 Task: Find connections with filter location Neuquén with filter topic #linkedinstorieswith filter profile language French with filter current company Razorpay with filter school Delhi Public School Noida with filter industry Oil and Gas with filter service category Web Development with filter keywords title Caregiver
Action: Mouse moved to (493, 87)
Screenshot: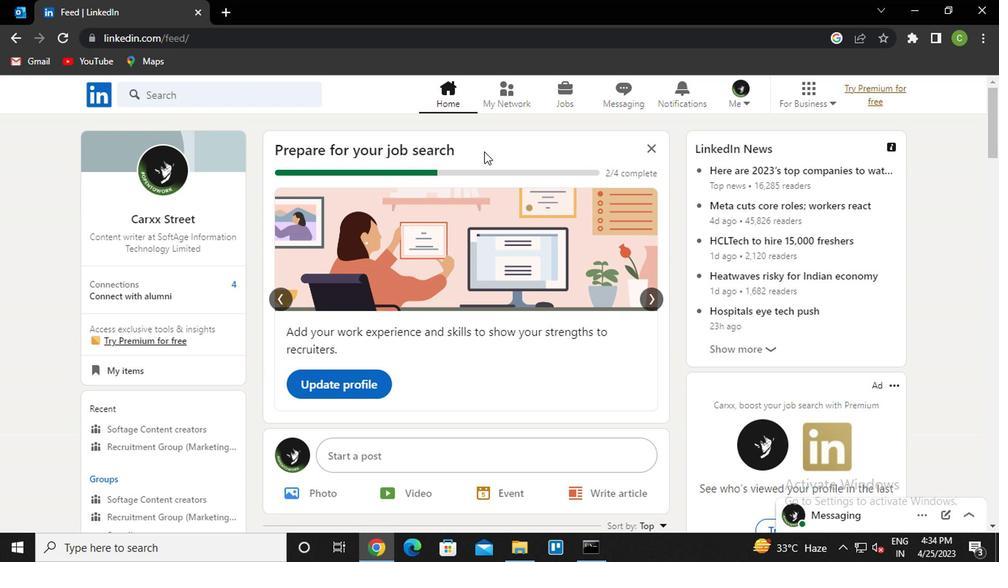 
Action: Mouse pressed left at (493, 87)
Screenshot: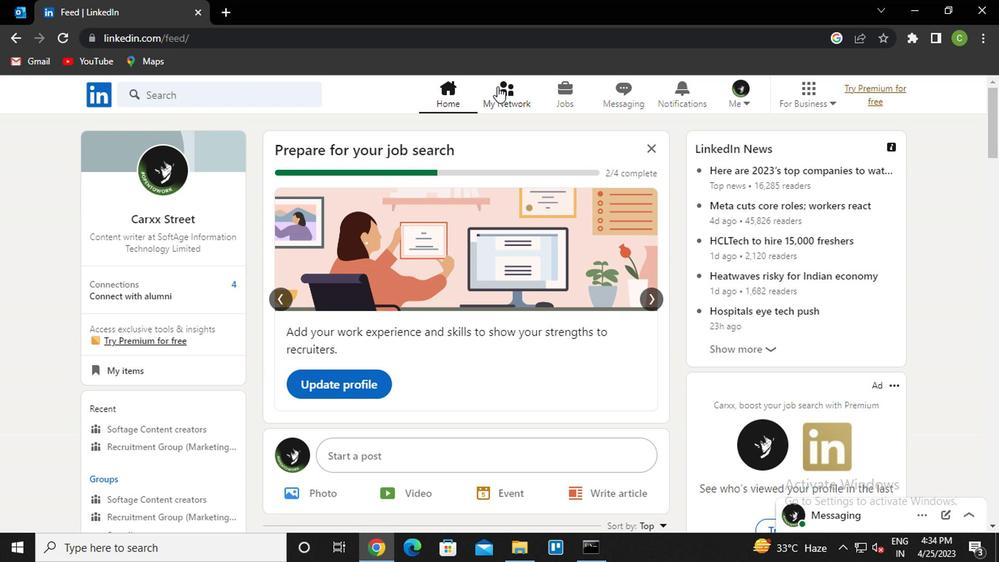 
Action: Mouse moved to (206, 184)
Screenshot: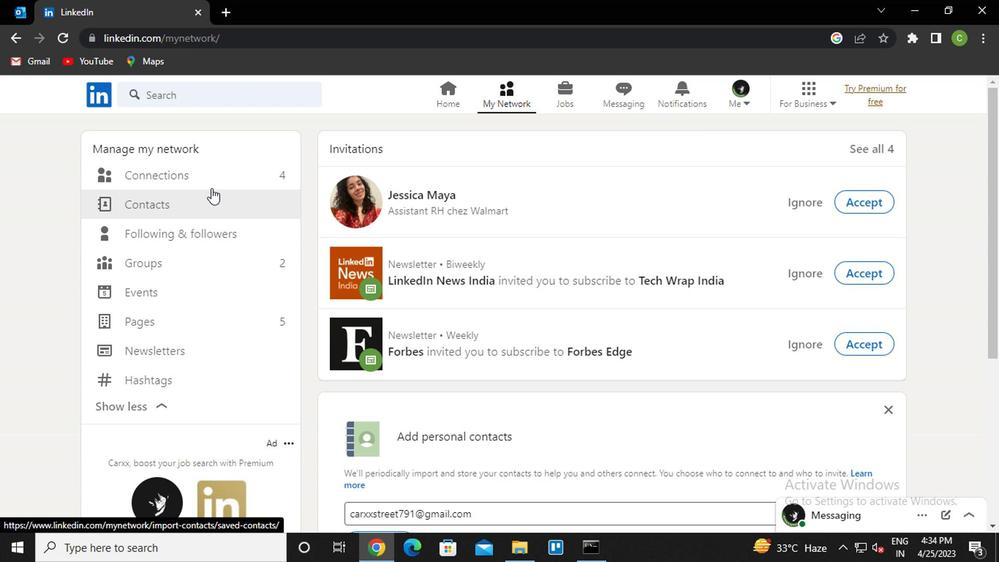 
Action: Mouse pressed left at (206, 184)
Screenshot: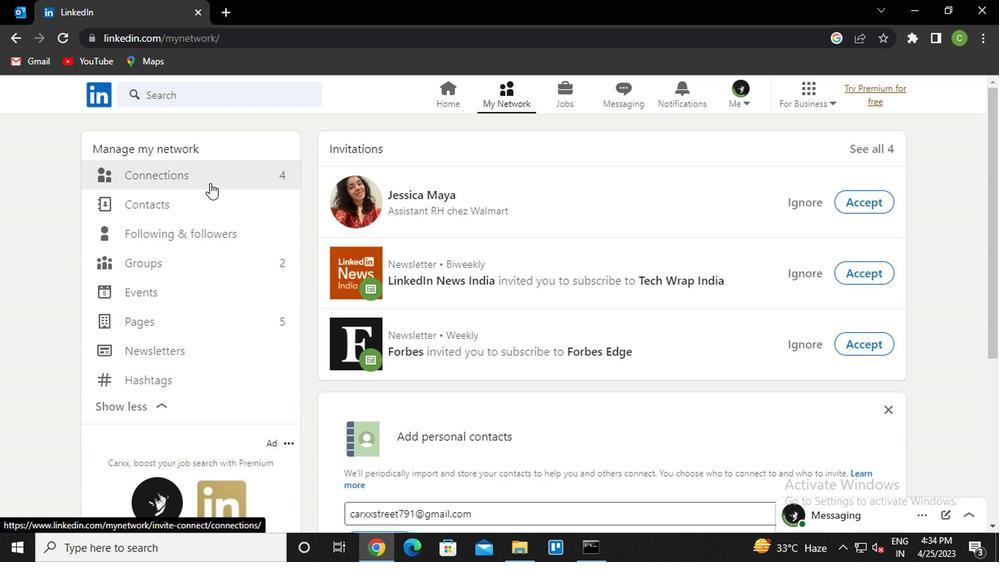 
Action: Mouse moved to (603, 179)
Screenshot: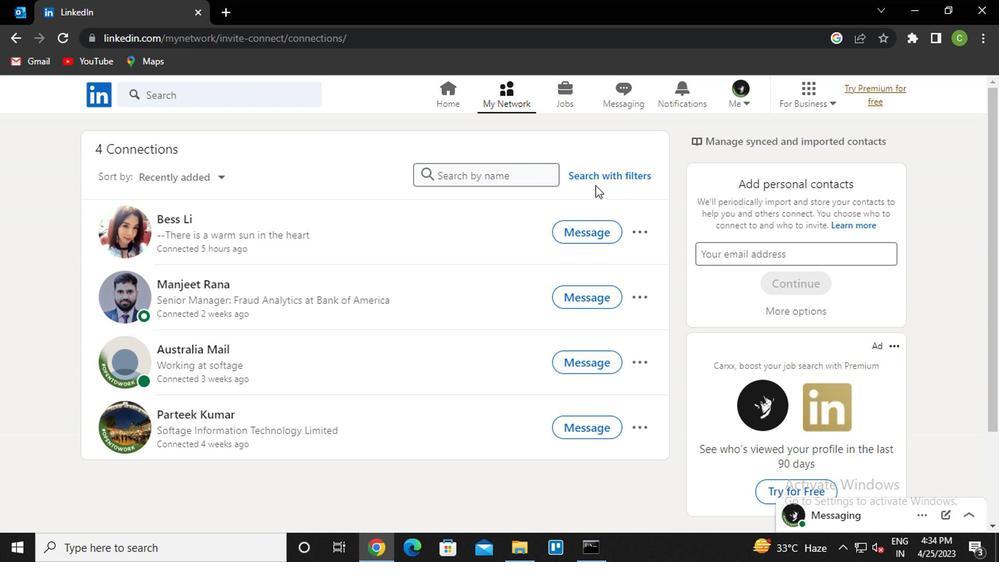 
Action: Mouse pressed left at (603, 179)
Screenshot: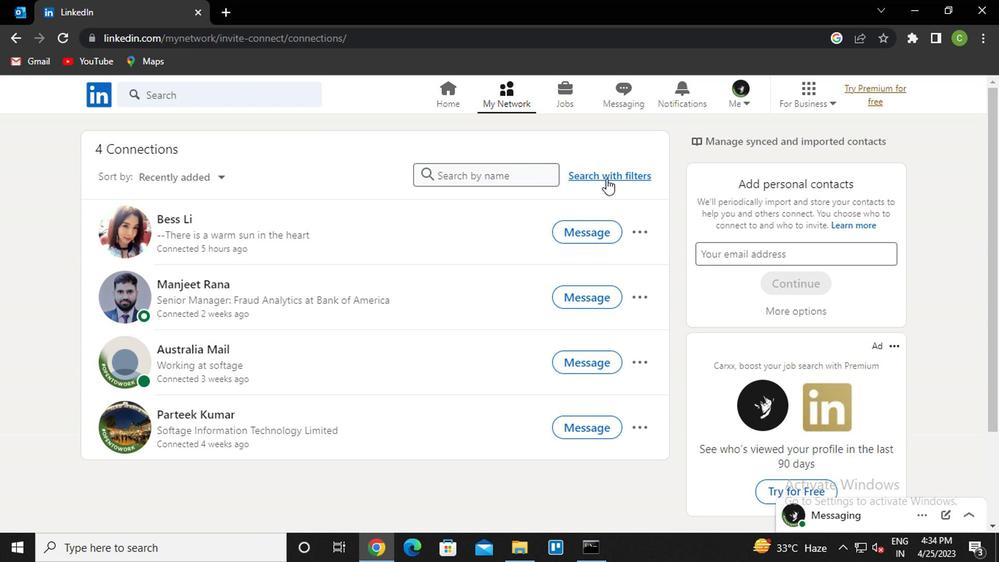 
Action: Mouse moved to (491, 136)
Screenshot: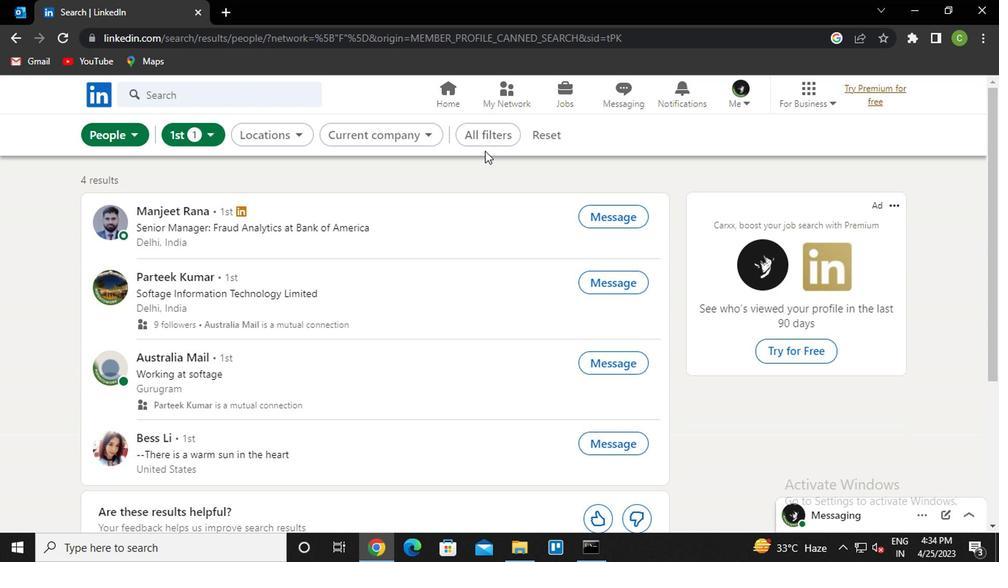 
Action: Mouse pressed left at (491, 136)
Screenshot: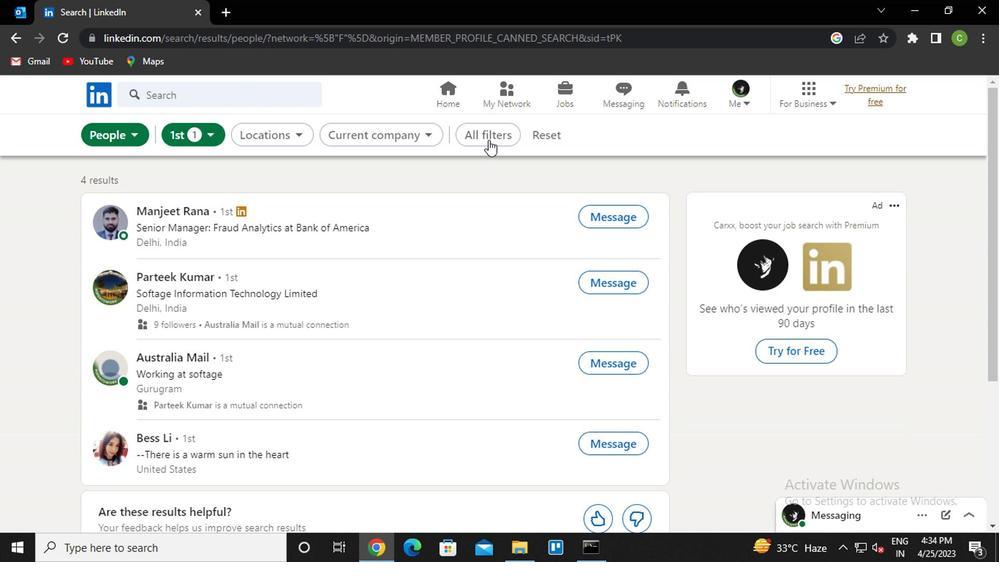 
Action: Mouse moved to (819, 374)
Screenshot: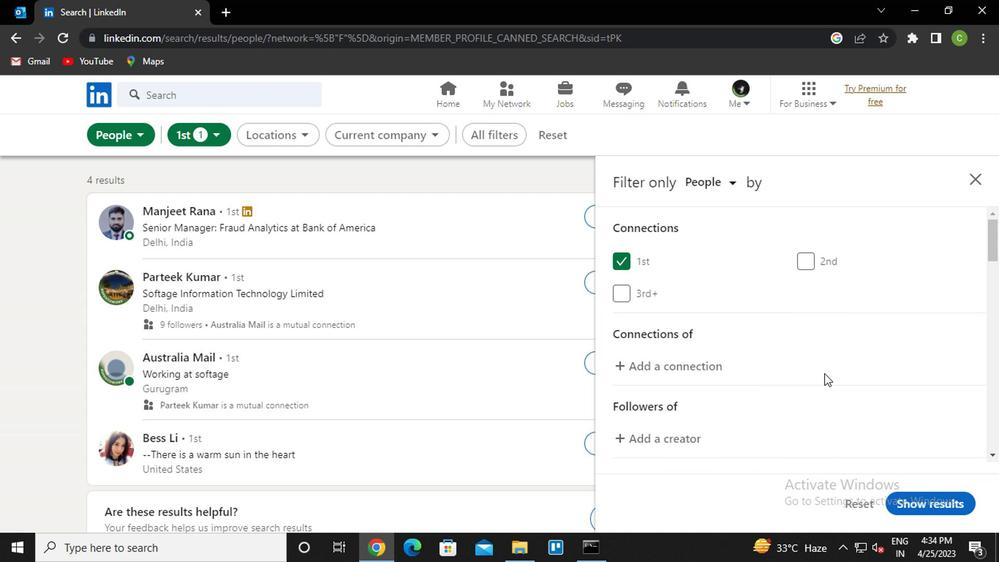 
Action: Mouse scrolled (819, 373) with delta (0, 0)
Screenshot: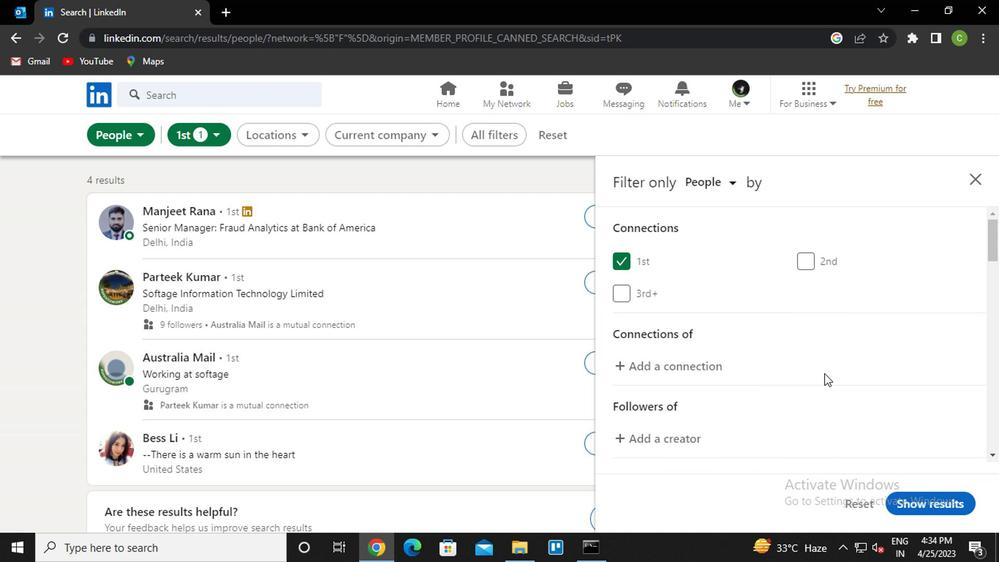 
Action: Mouse moved to (818, 374)
Screenshot: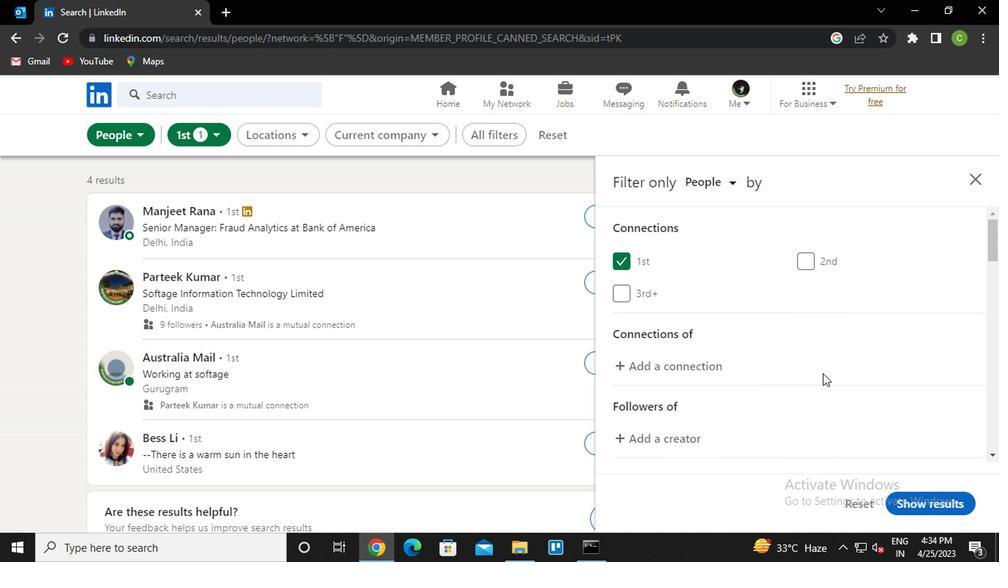 
Action: Mouse scrolled (818, 373) with delta (0, 0)
Screenshot: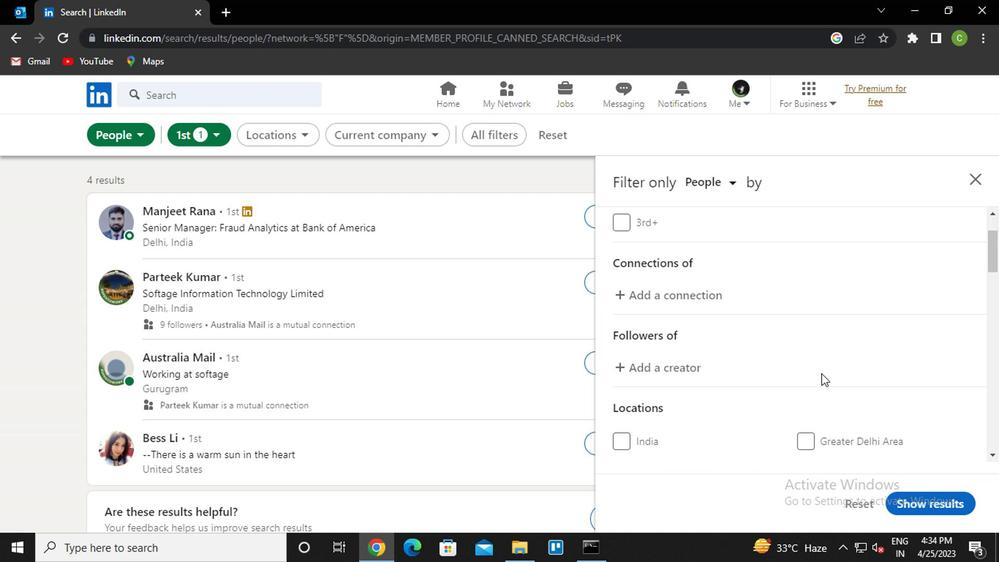
Action: Mouse moved to (854, 430)
Screenshot: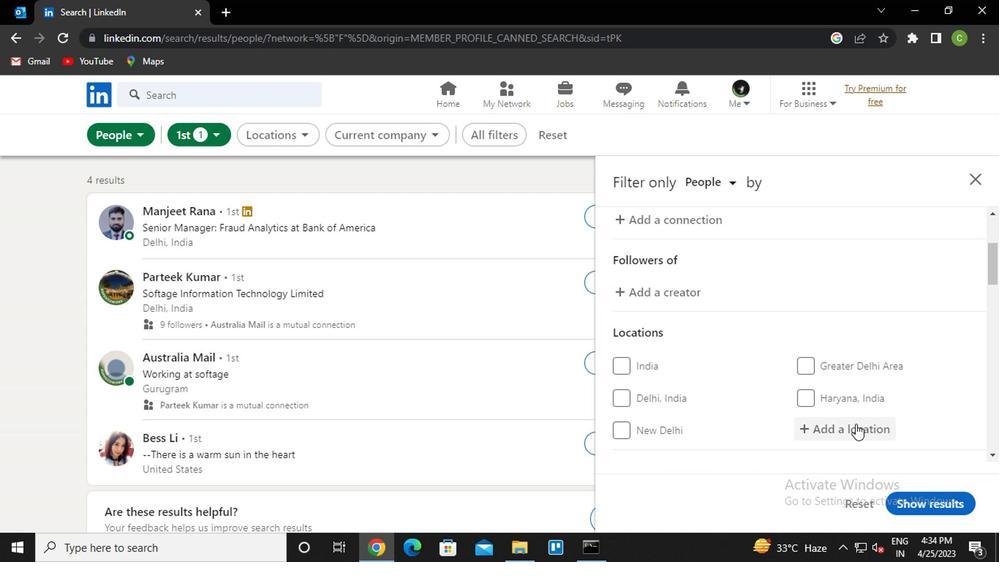 
Action: Mouse pressed left at (854, 430)
Screenshot: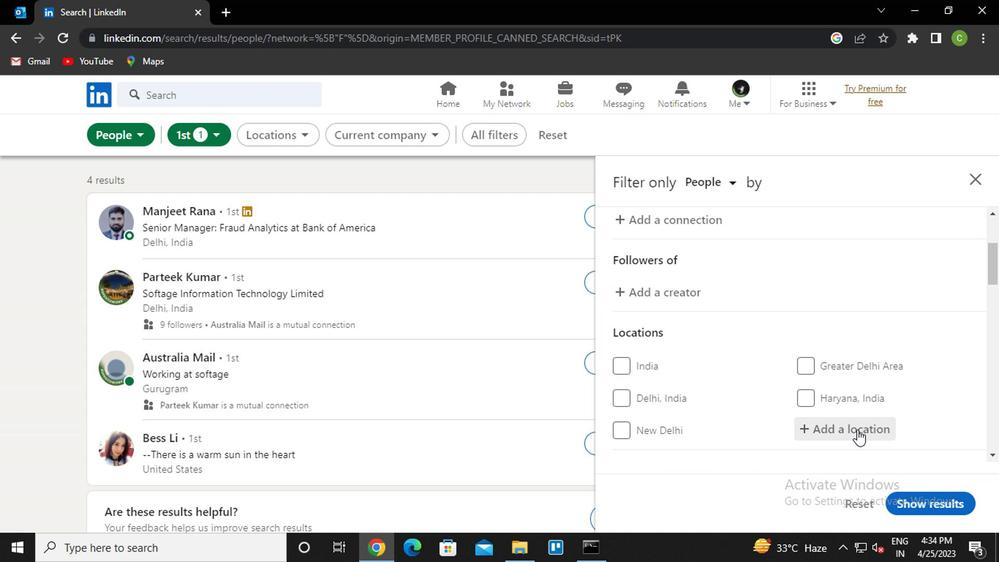 
Action: Key pressed <Key.caps_lock><Key.caps_lock>n<Key.caps_lock>euqu<Key.down><Key.enter>
Screenshot: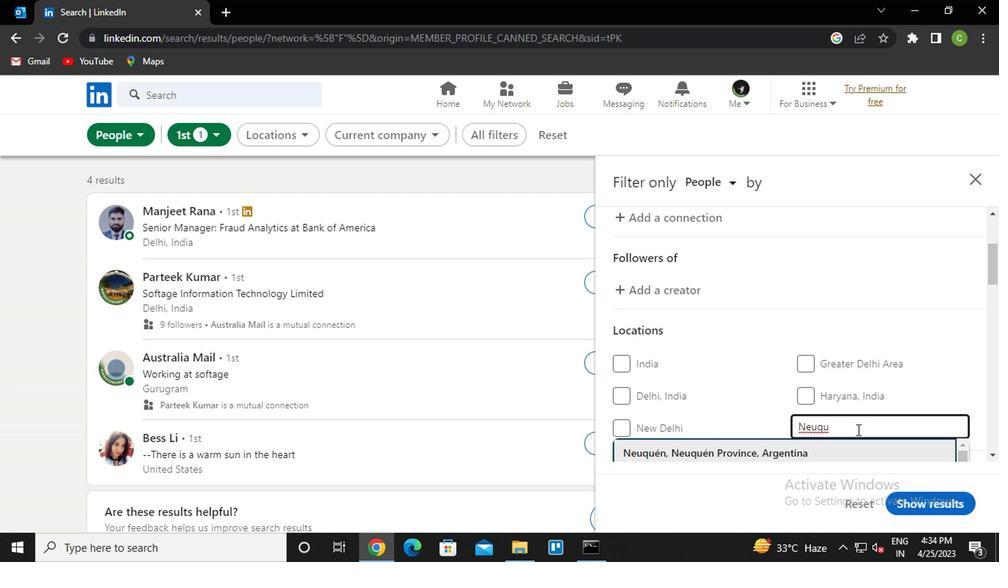 
Action: Mouse moved to (790, 447)
Screenshot: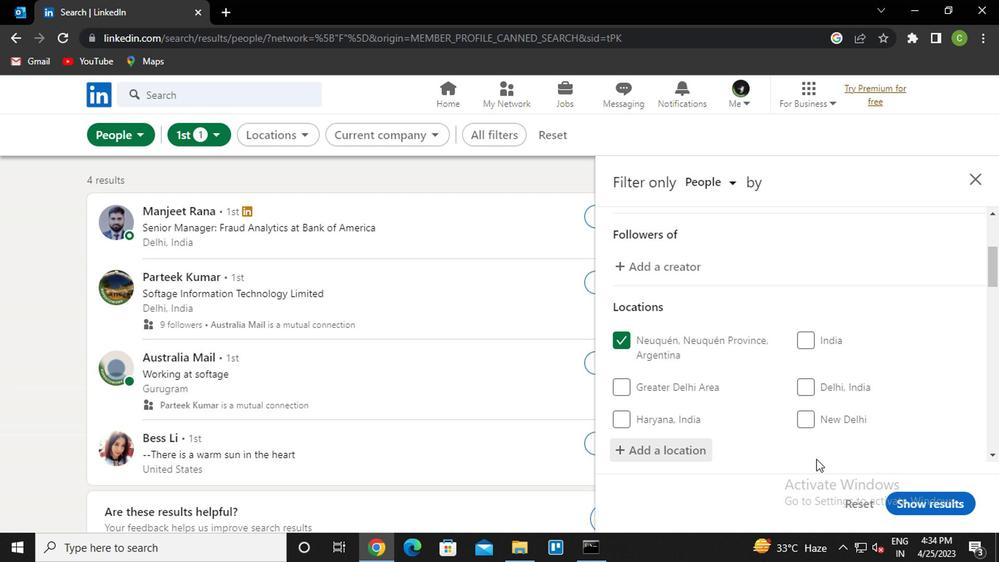 
Action: Mouse scrolled (790, 446) with delta (0, -1)
Screenshot: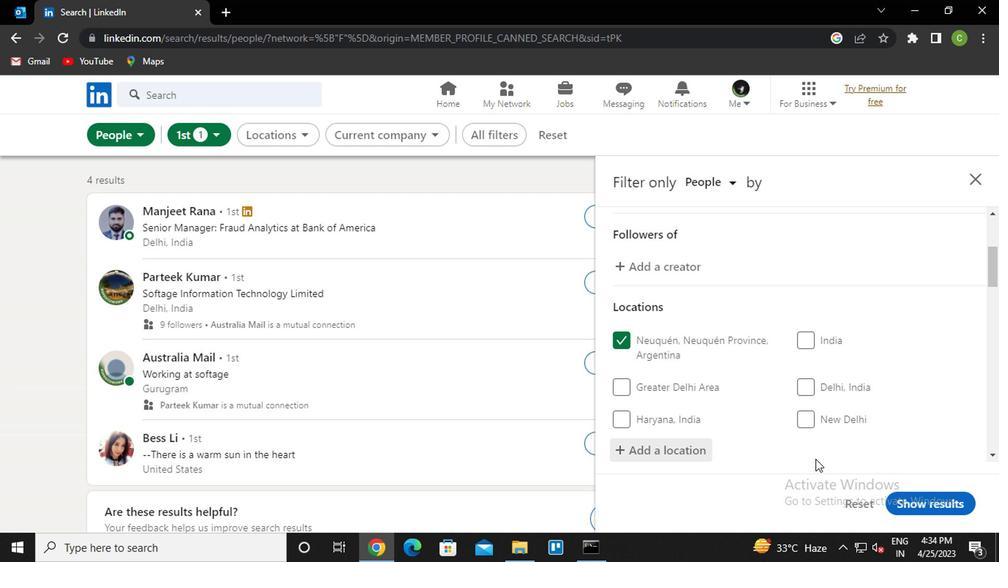 
Action: Mouse moved to (791, 444)
Screenshot: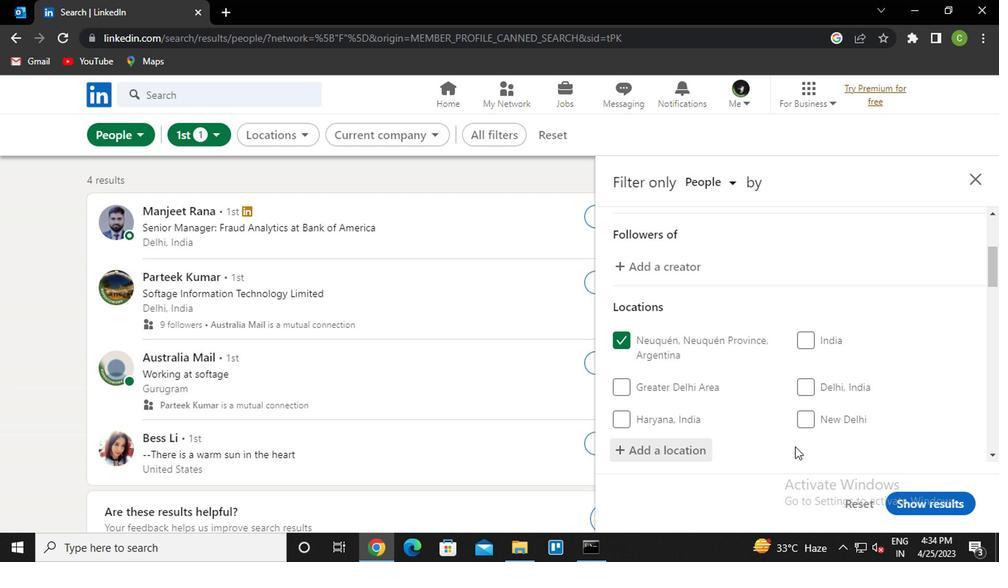 
Action: Mouse scrolled (791, 444) with delta (0, 0)
Screenshot: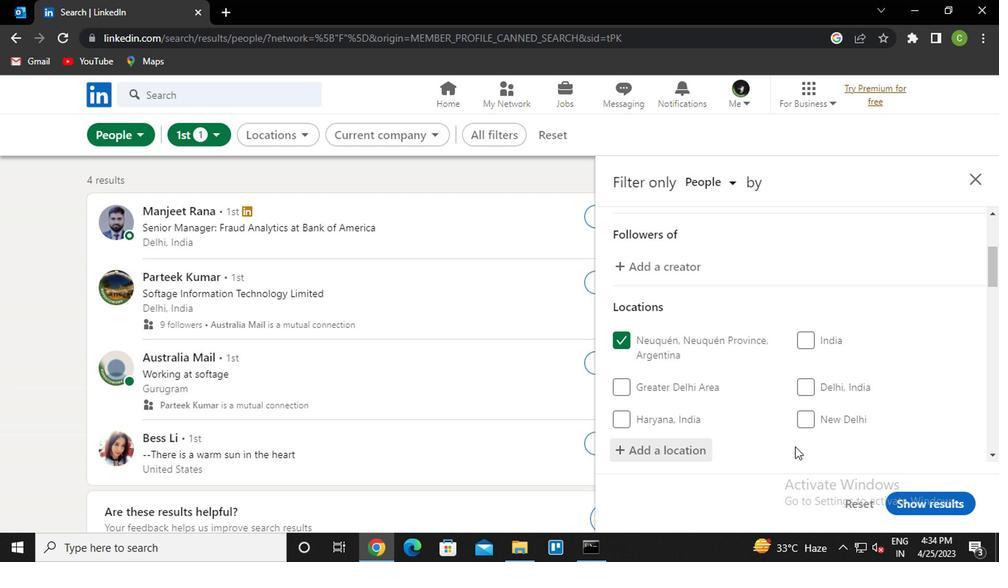 
Action: Mouse moved to (796, 421)
Screenshot: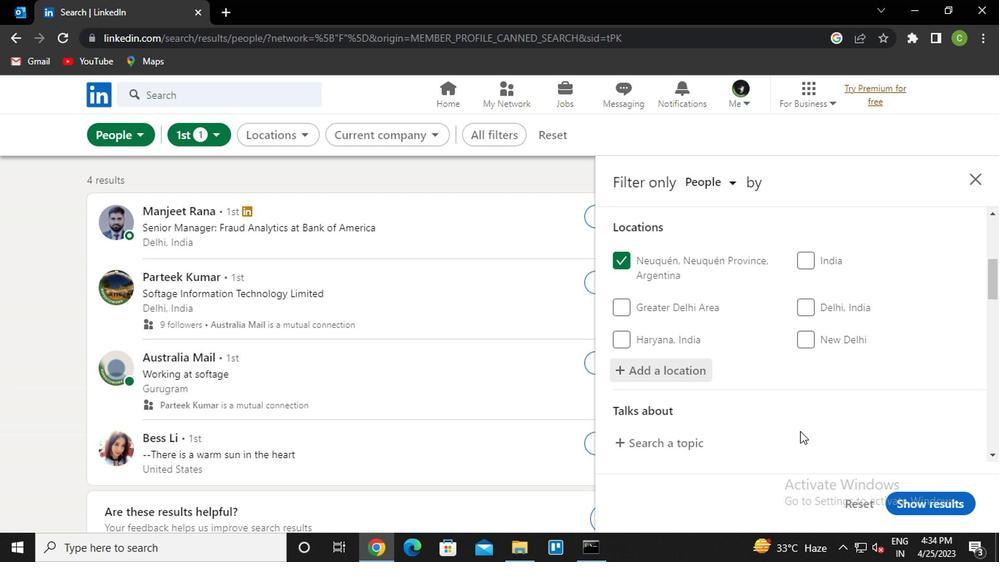 
Action: Mouse scrolled (796, 420) with delta (0, 0)
Screenshot: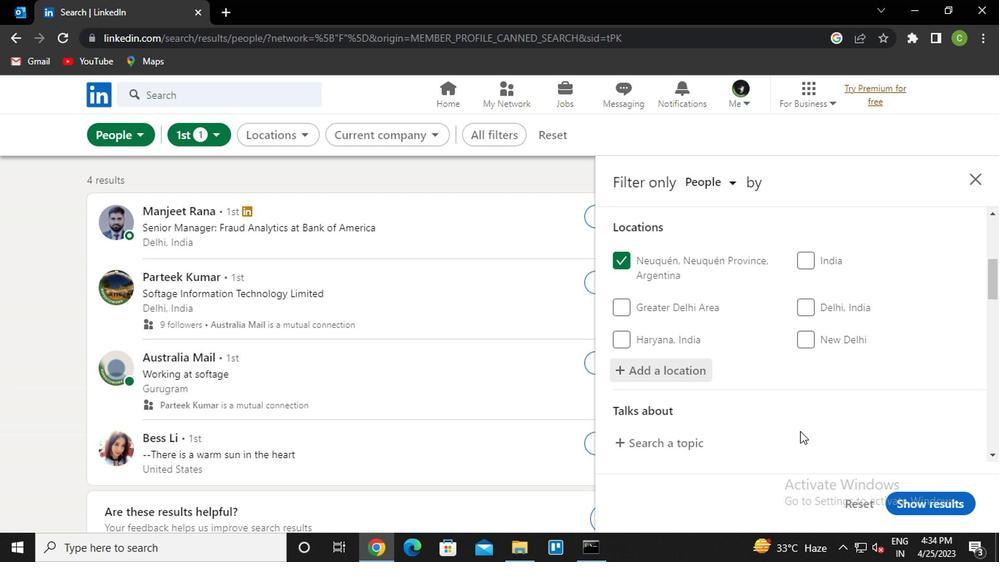 
Action: Mouse moved to (714, 329)
Screenshot: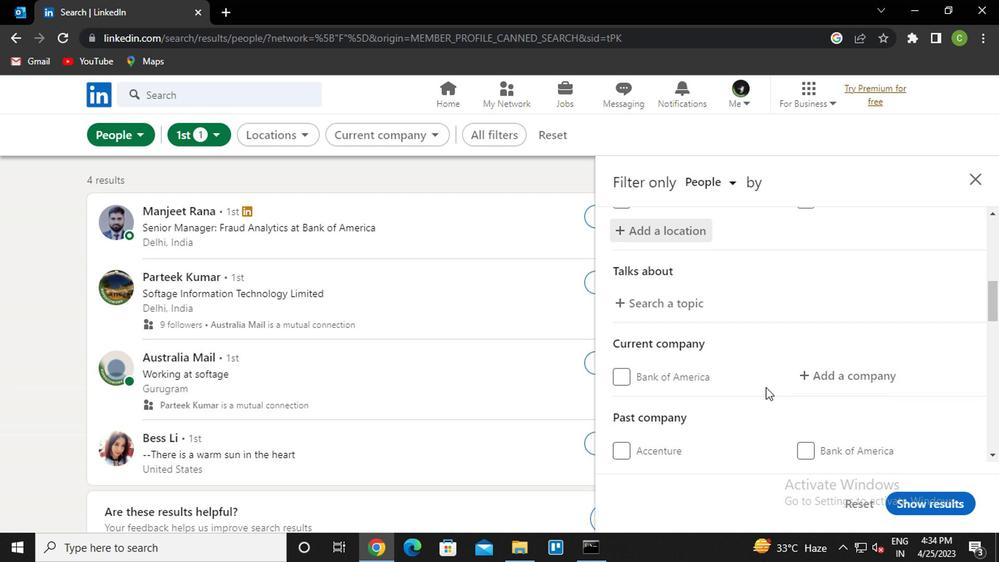 
Action: Mouse scrolled (714, 330) with delta (0, 1)
Screenshot: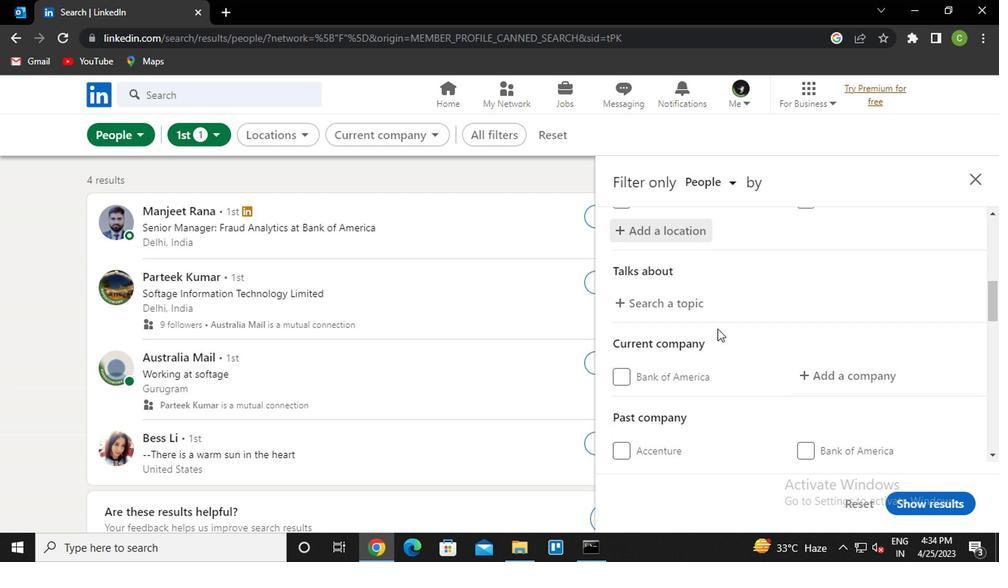 
Action: Mouse moved to (670, 377)
Screenshot: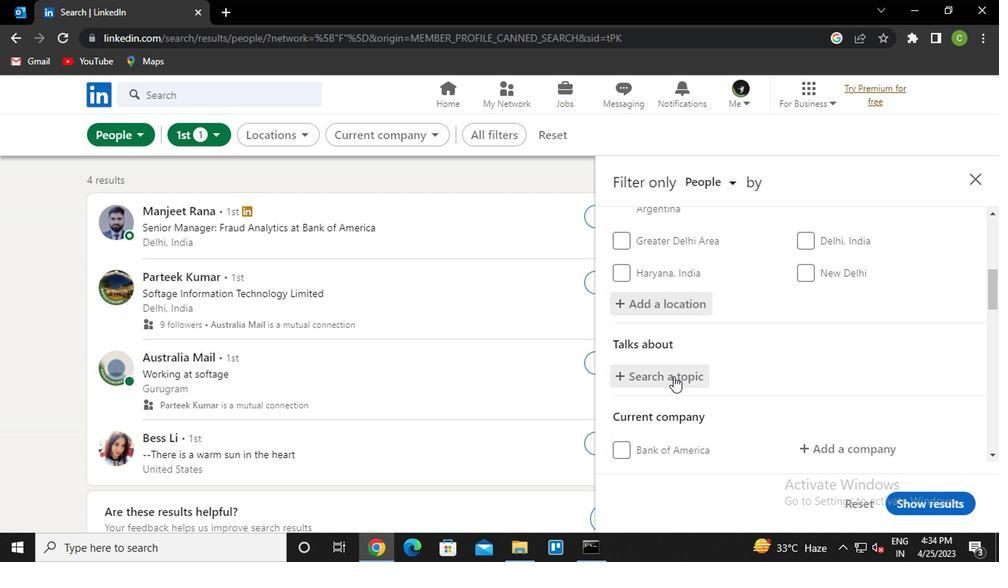
Action: Mouse pressed left at (670, 377)
Screenshot: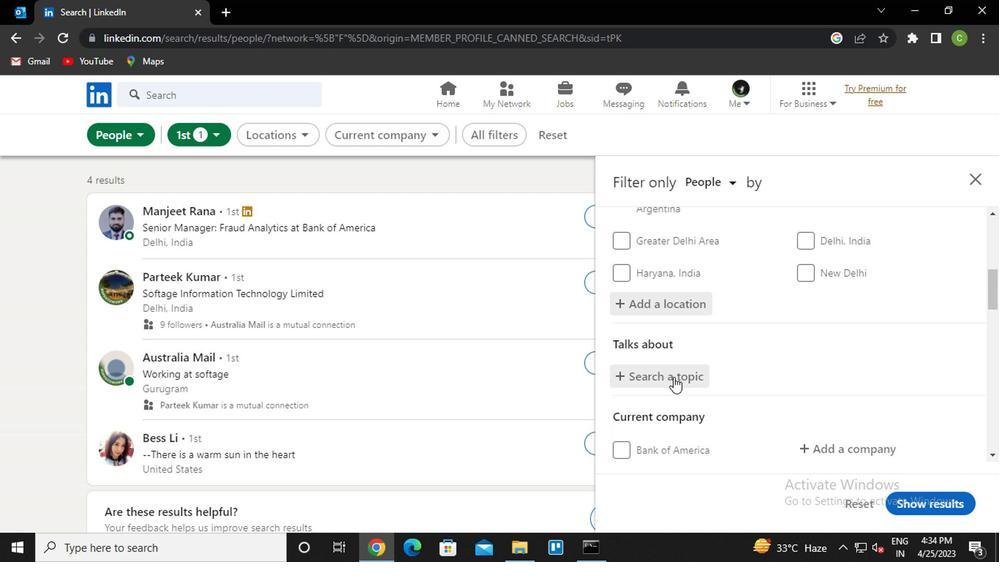 
Action: Key pressed <Key.caps_lock>l<Key.caps_lock>inkedinstories<Key.down><Key.enter>
Screenshot: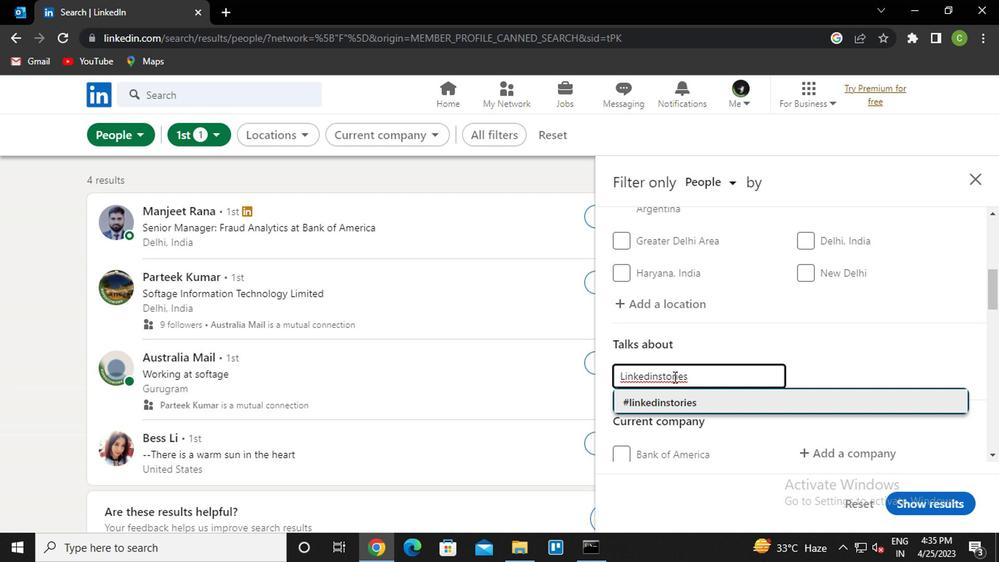 
Action: Mouse moved to (722, 400)
Screenshot: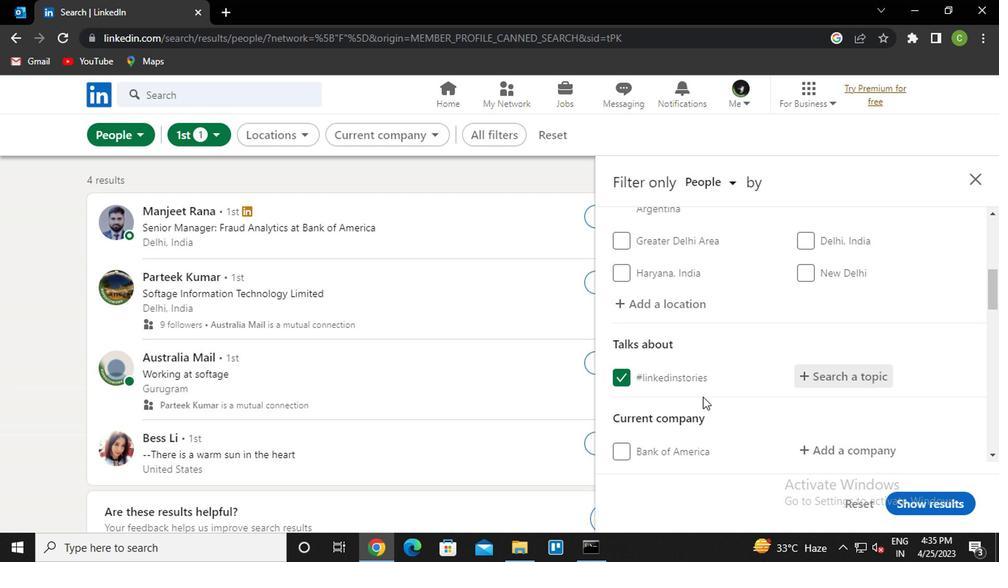 
Action: Mouse scrolled (722, 399) with delta (0, -1)
Screenshot: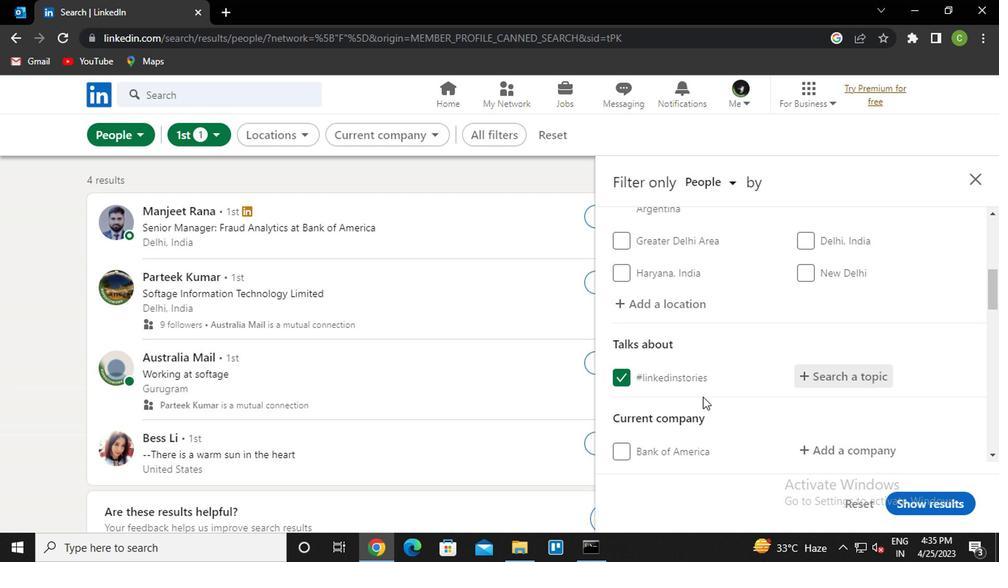 
Action: Mouse moved to (788, 385)
Screenshot: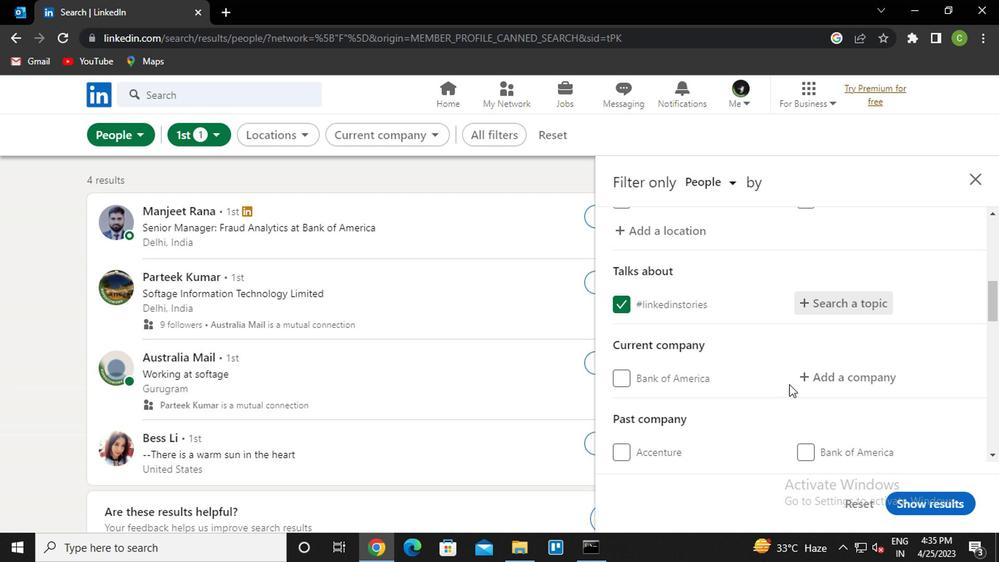 
Action: Mouse scrolled (788, 385) with delta (0, 0)
Screenshot: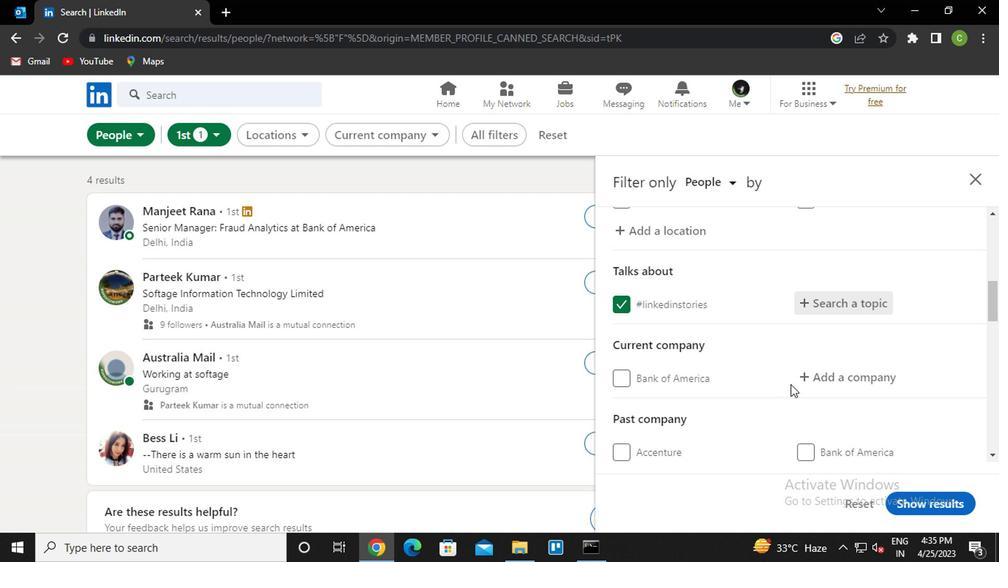 
Action: Mouse moved to (855, 314)
Screenshot: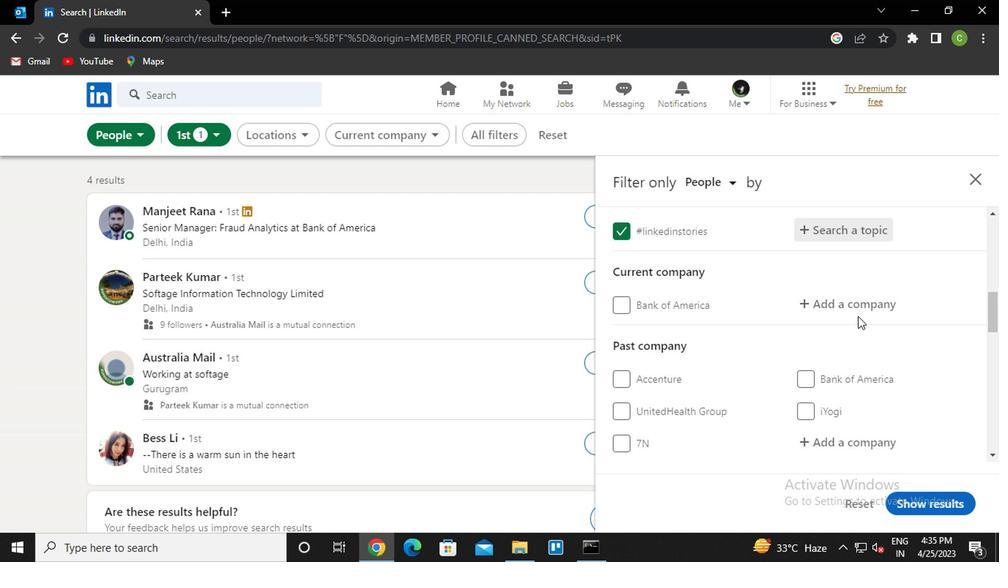 
Action: Mouse pressed left at (855, 314)
Screenshot: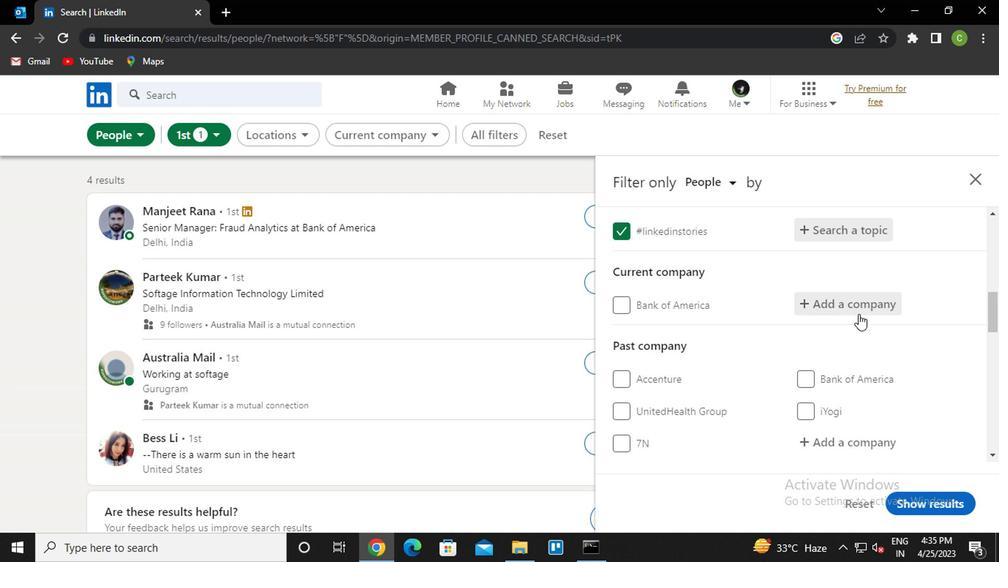 
Action: Mouse moved to (778, 354)
Screenshot: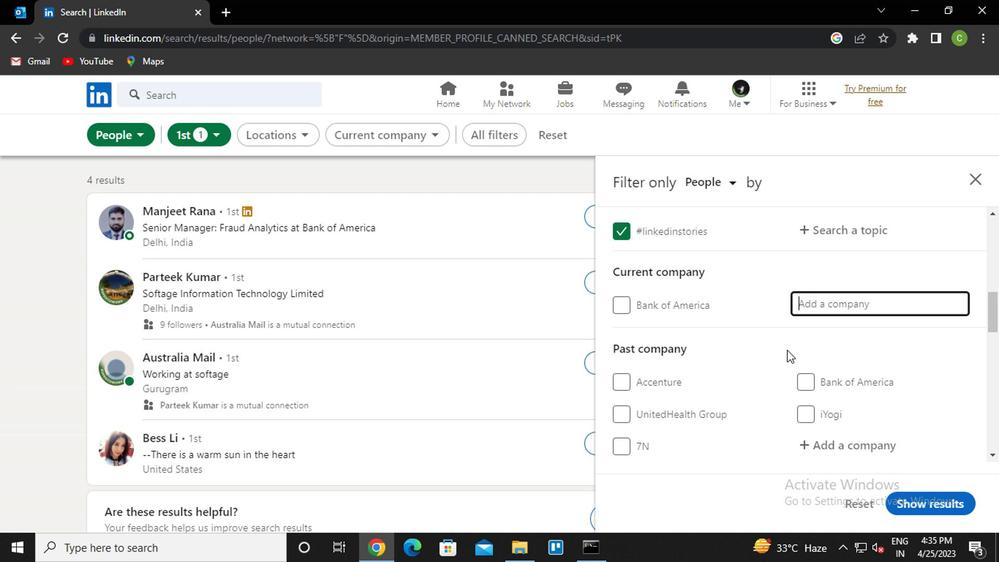 
Action: Key pressed <Key.caps_lock>r<Key.caps_lock>azor<Key.down><Key.enter>
Screenshot: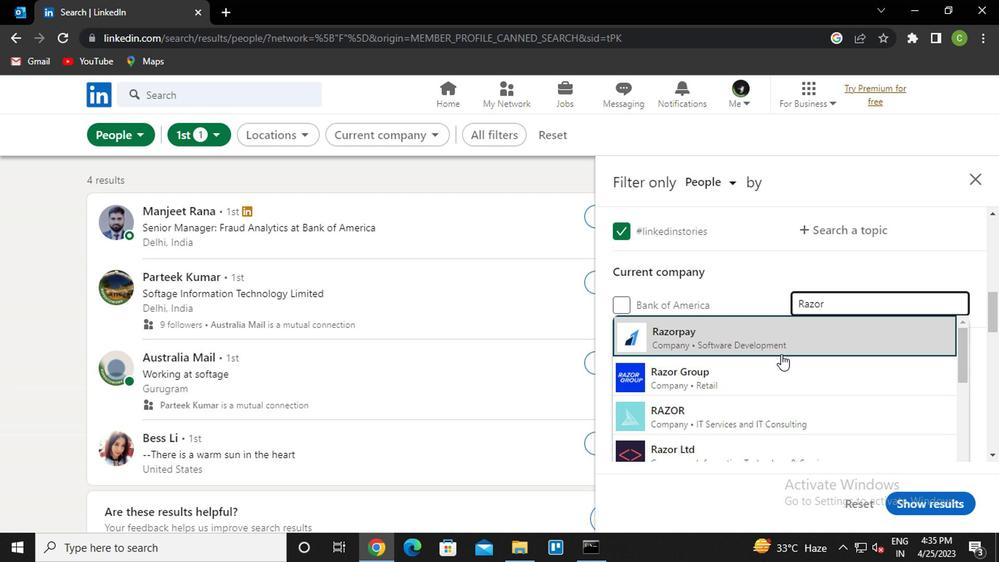 
Action: Mouse scrolled (778, 354) with delta (0, 0)
Screenshot: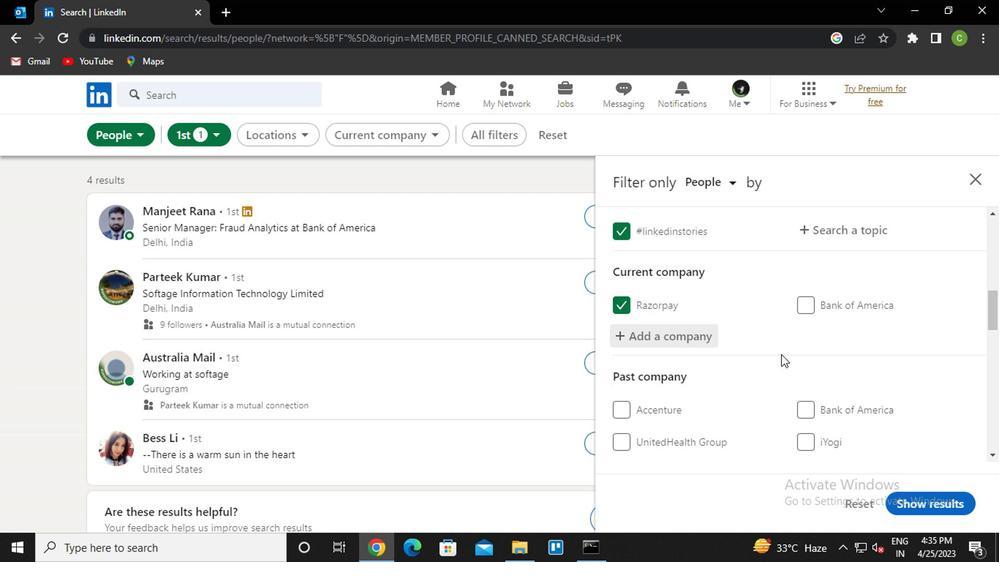 
Action: Mouse scrolled (778, 354) with delta (0, 0)
Screenshot: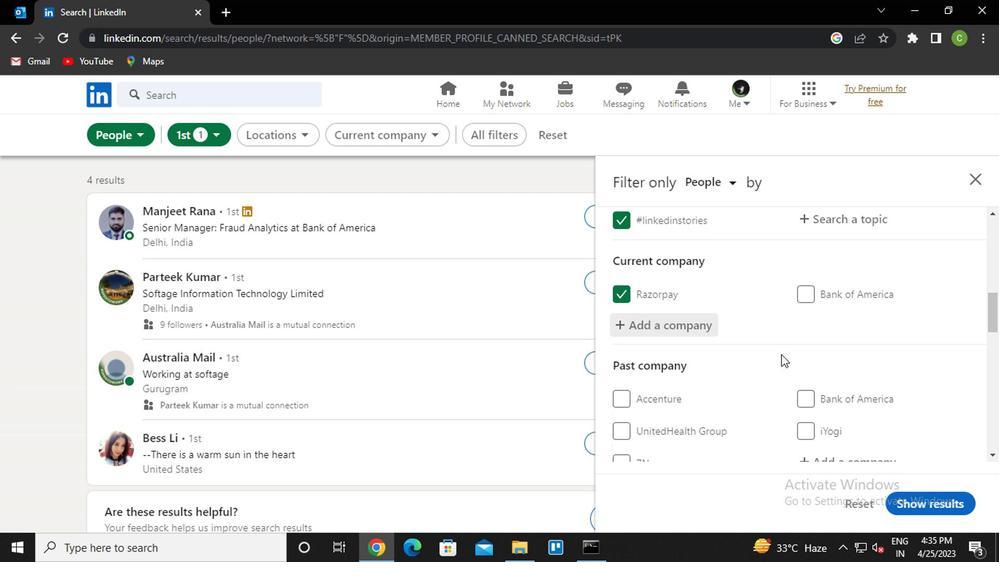 
Action: Mouse scrolled (778, 354) with delta (0, 0)
Screenshot: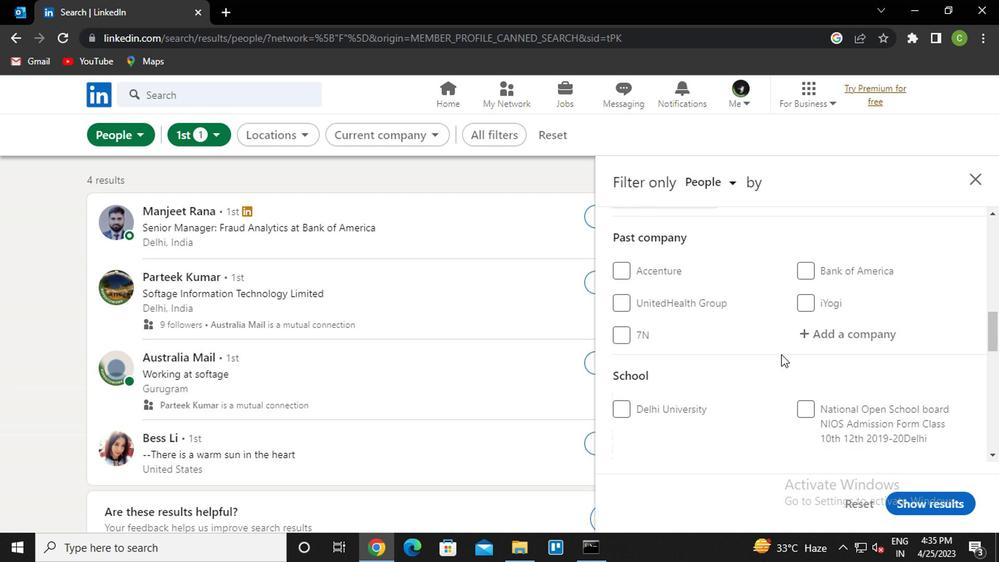 
Action: Mouse moved to (774, 354)
Screenshot: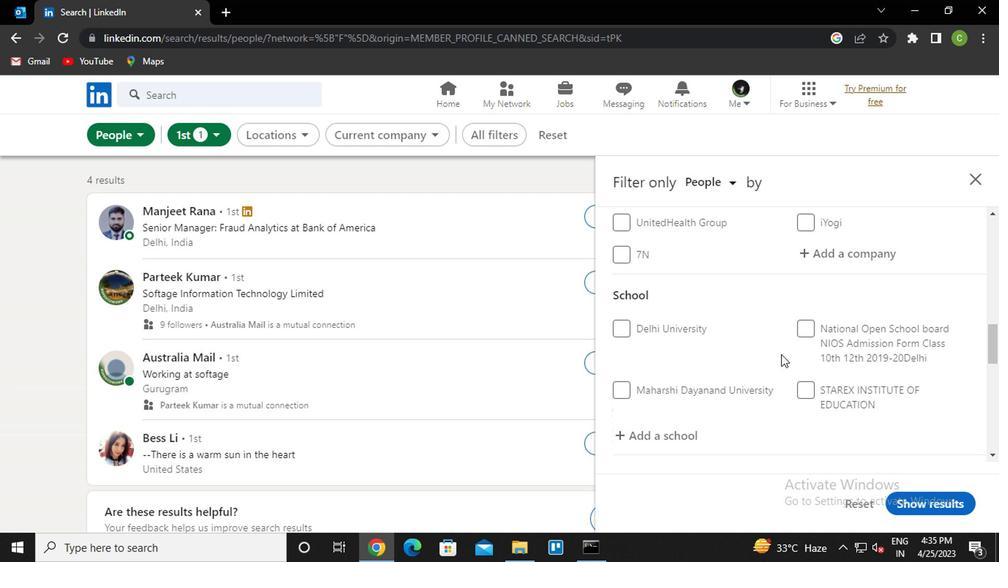 
Action: Mouse scrolled (774, 354) with delta (0, 0)
Screenshot: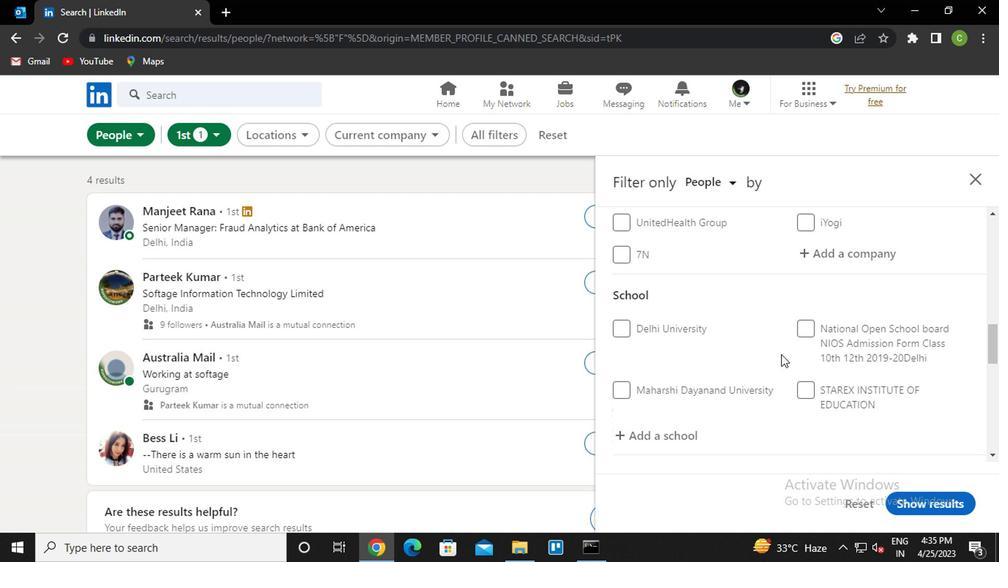 
Action: Mouse moved to (660, 362)
Screenshot: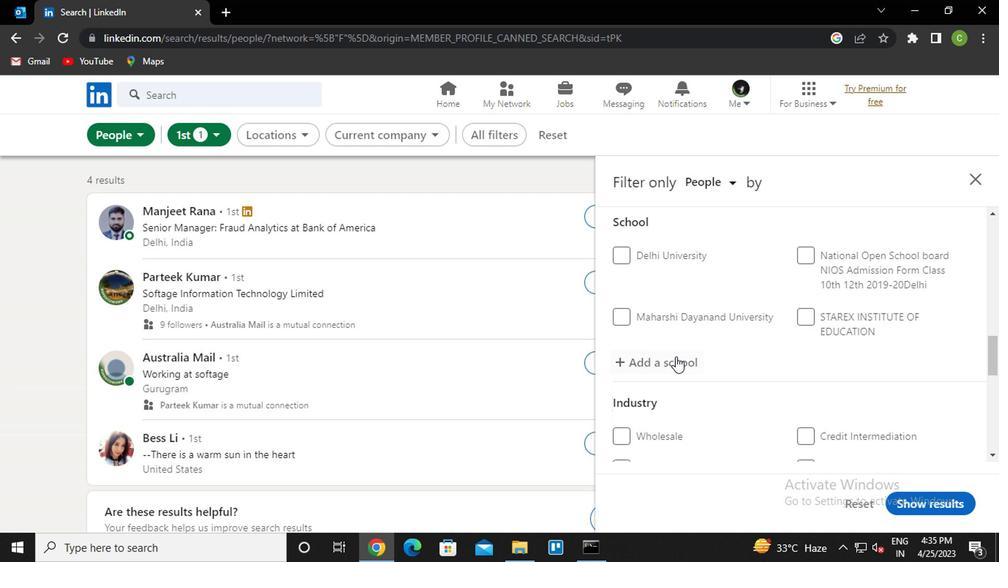 
Action: Mouse pressed left at (660, 362)
Screenshot: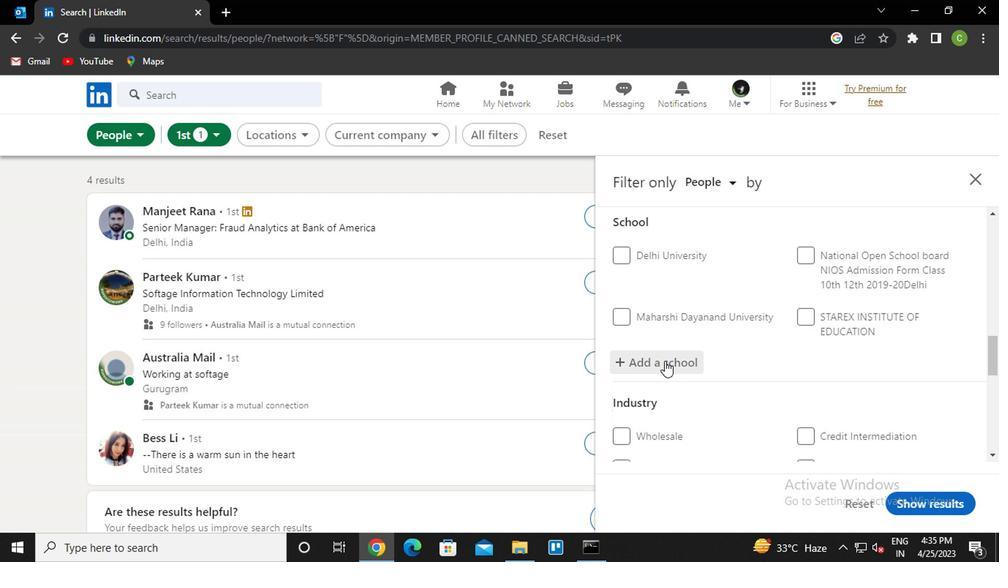 
Action: Key pressed <Key.caps_lock>d<Key.caps_lock>elhi<Key.space>public<Key.down><Key.down><Key.down><Key.down><Key.down><Key.down><Key.down><Key.down><Key.down><Key.down><Key.up><Key.enter>
Screenshot: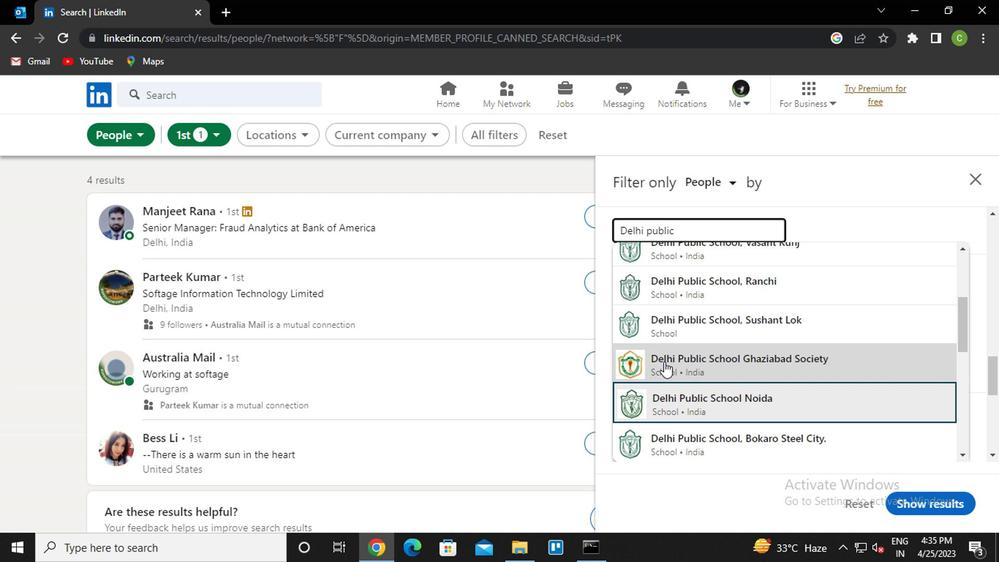 
Action: Mouse moved to (822, 373)
Screenshot: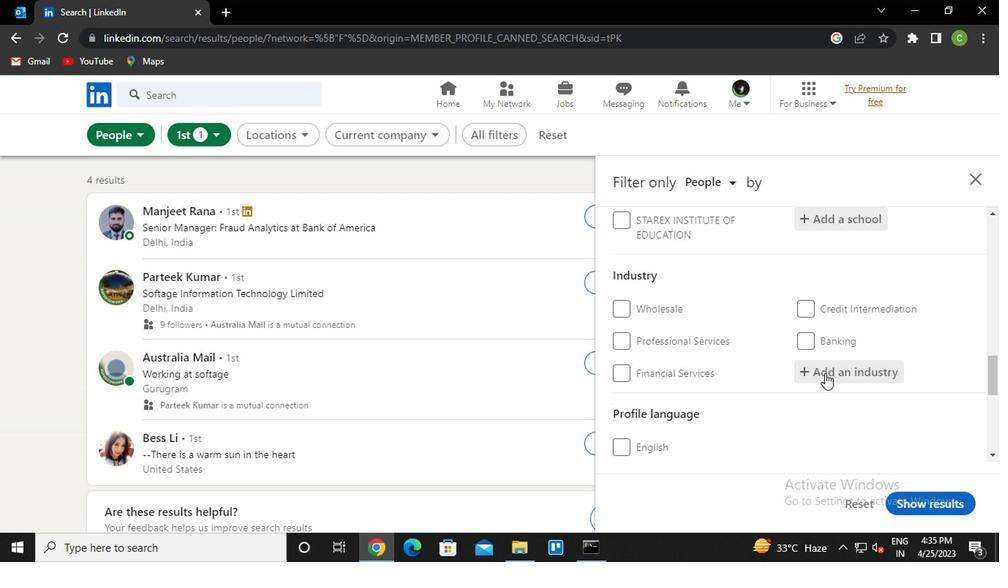 
Action: Mouse pressed left at (822, 373)
Screenshot: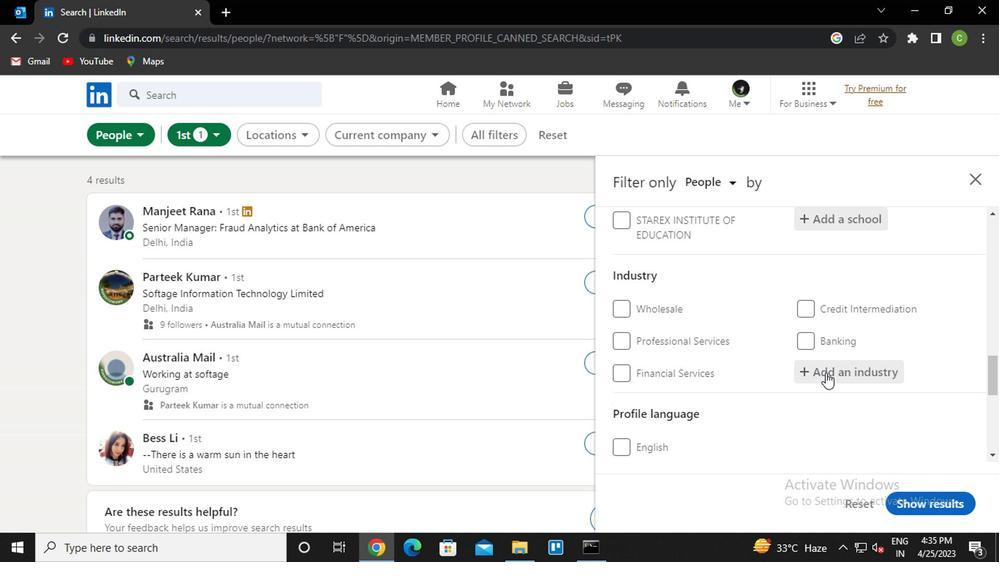 
Action: Key pressed <Key.caps_lock>o<Key.caps_lock>Il<Key.space>and<Key.space><Key.down><Key.enter>
Screenshot: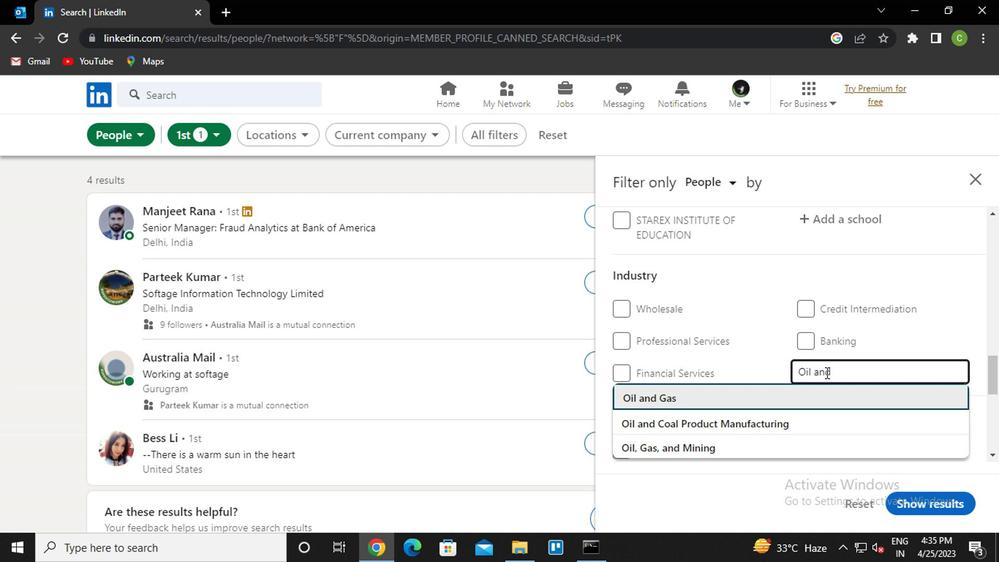 
Action: Mouse moved to (837, 361)
Screenshot: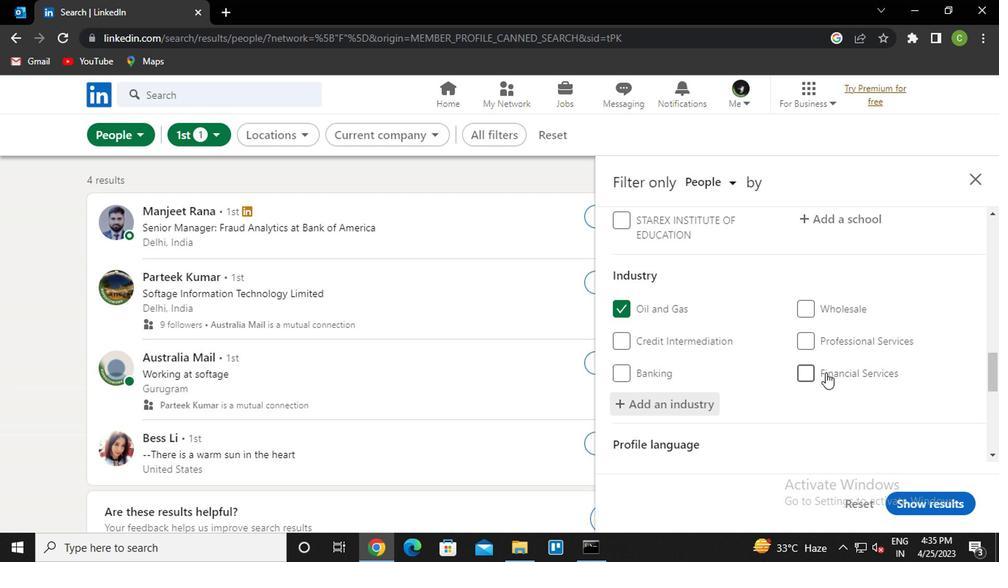 
Action: Mouse scrolled (837, 360) with delta (0, -1)
Screenshot: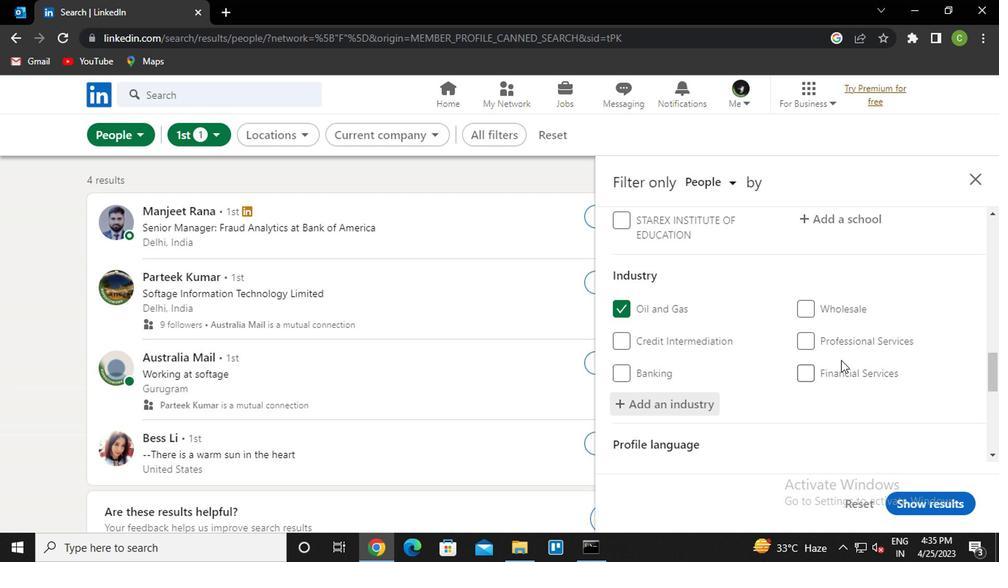 
Action: Mouse scrolled (837, 360) with delta (0, -1)
Screenshot: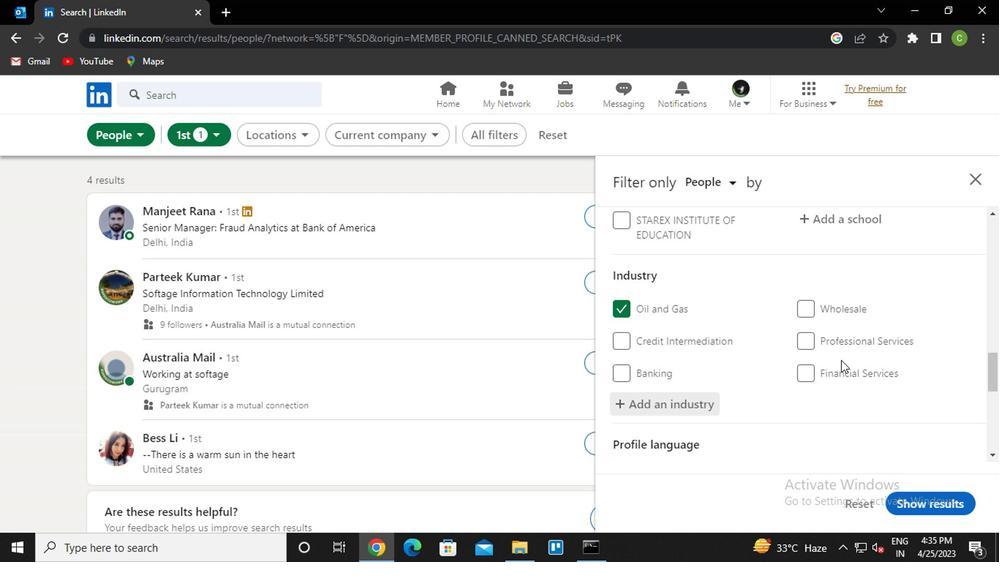
Action: Mouse scrolled (837, 360) with delta (0, -1)
Screenshot: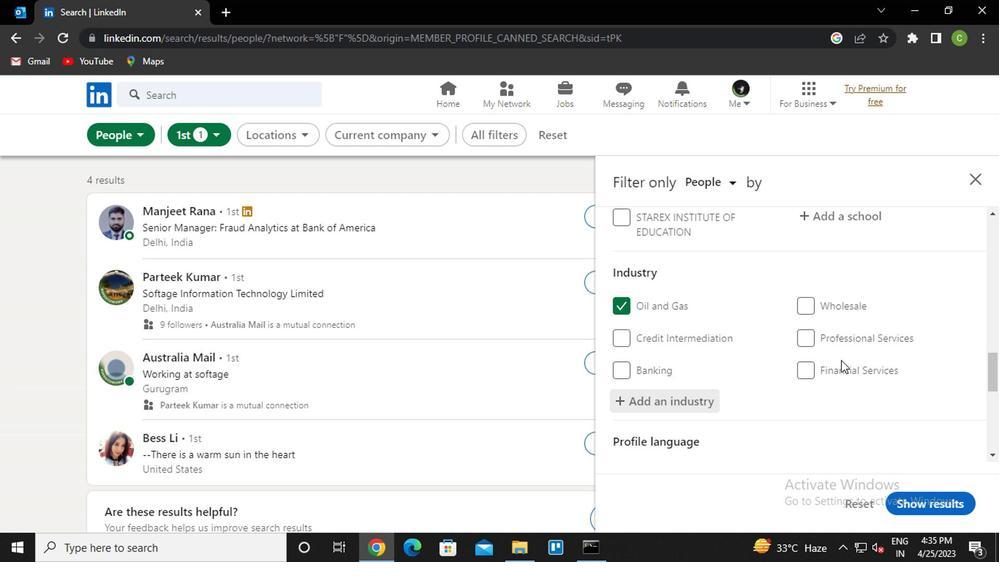 
Action: Mouse moved to (699, 403)
Screenshot: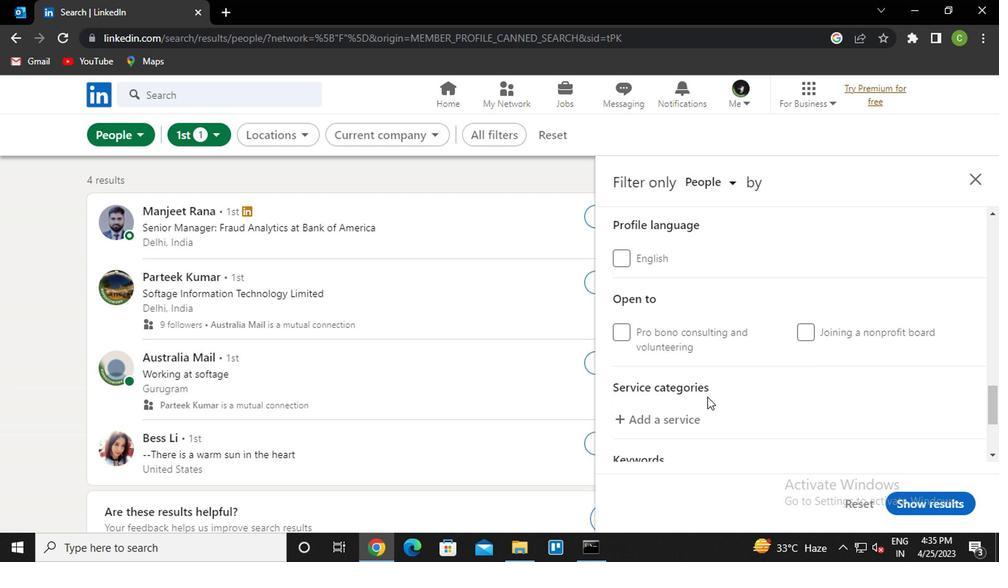 
Action: Mouse scrolled (699, 402) with delta (0, 0)
Screenshot: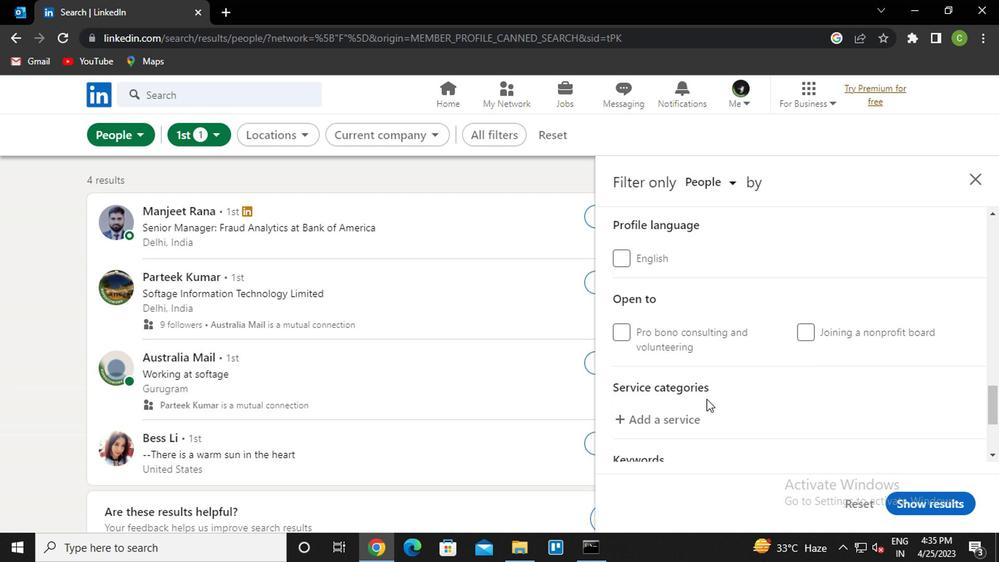 
Action: Mouse moved to (664, 334)
Screenshot: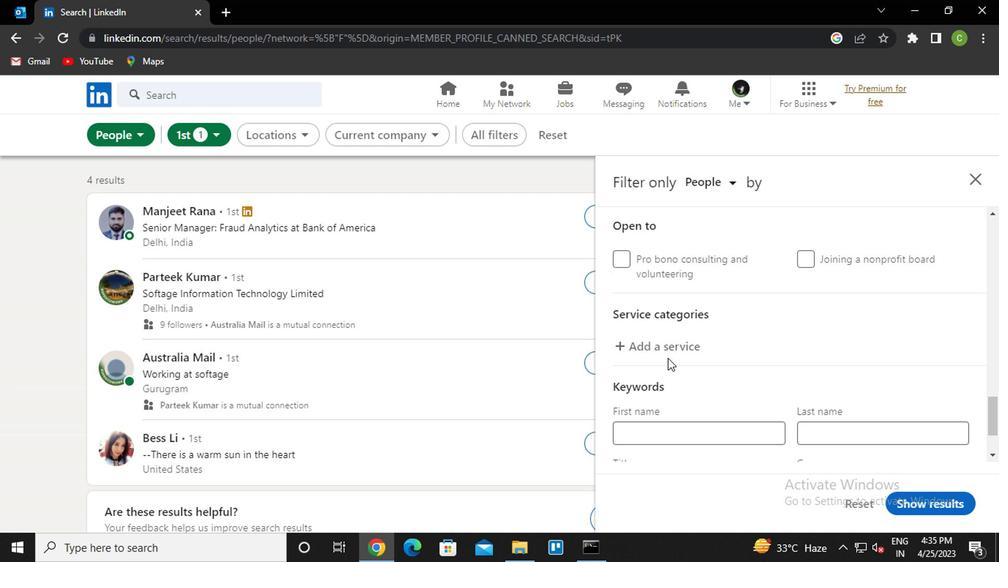 
Action: Mouse pressed left at (664, 334)
Screenshot: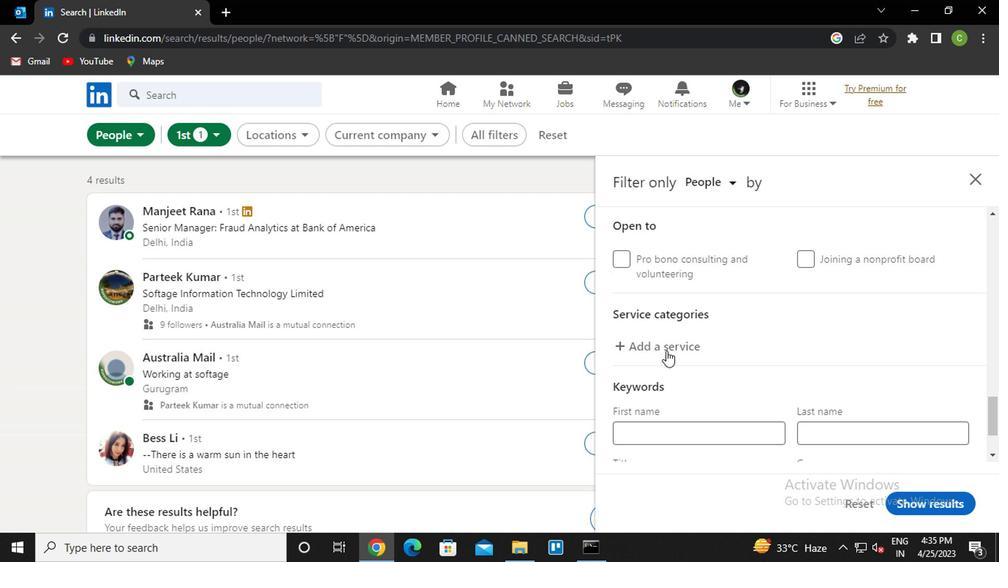 
Action: Mouse moved to (659, 341)
Screenshot: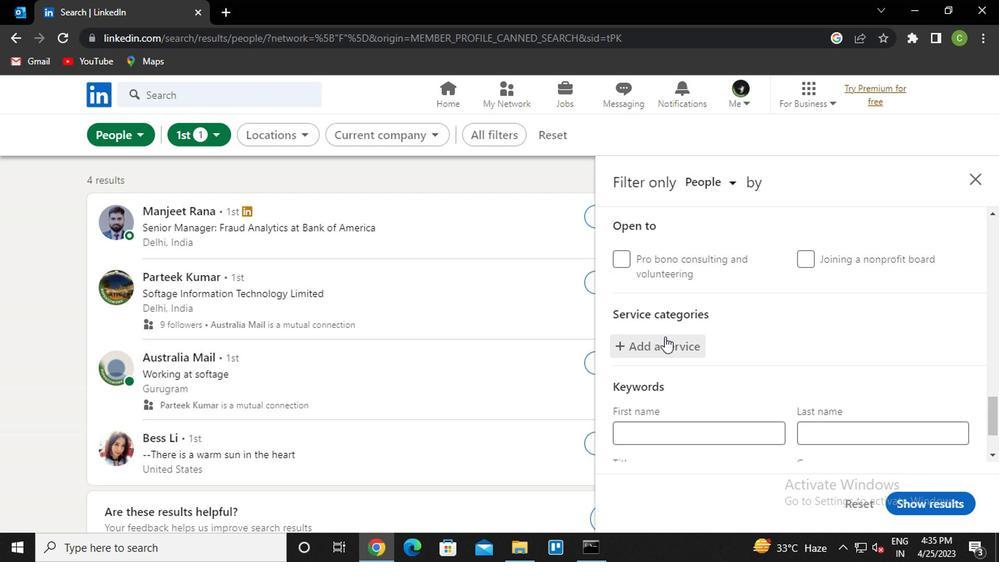 
Action: Mouse pressed left at (659, 341)
Screenshot: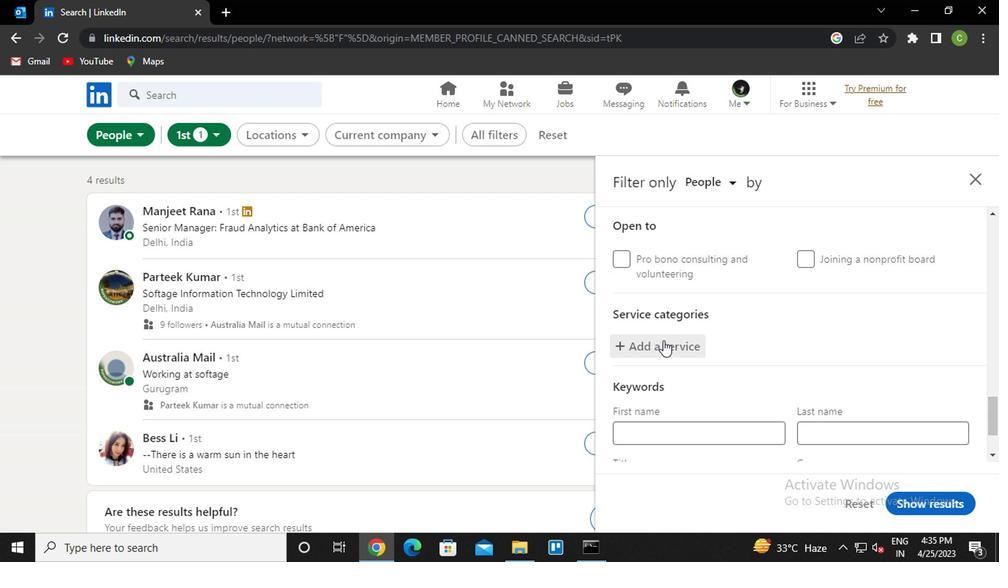 
Action: Key pressed <Key.caps_lock>w<Key.caps_lock>eb<Key.space>development
Screenshot: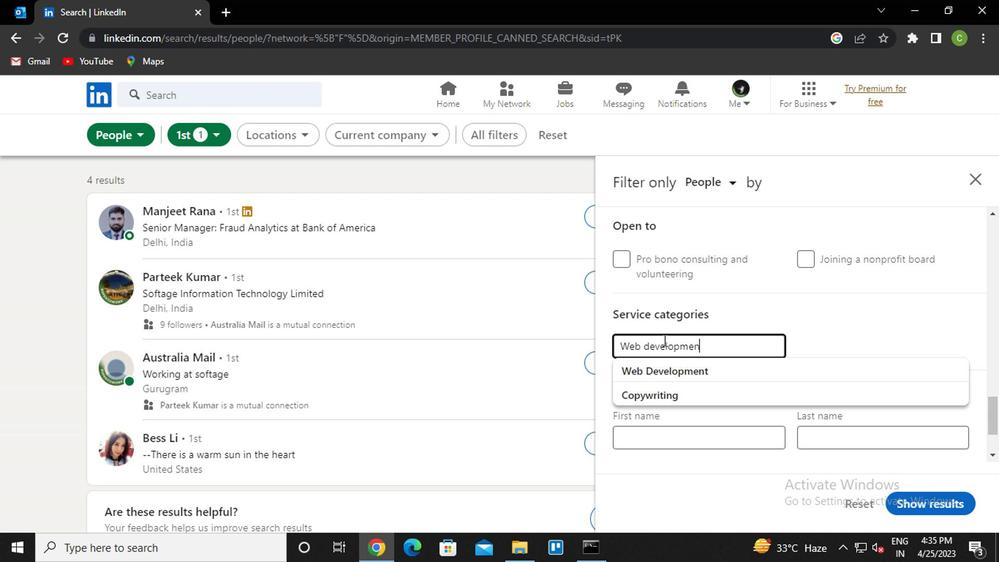 
Action: Mouse moved to (694, 370)
Screenshot: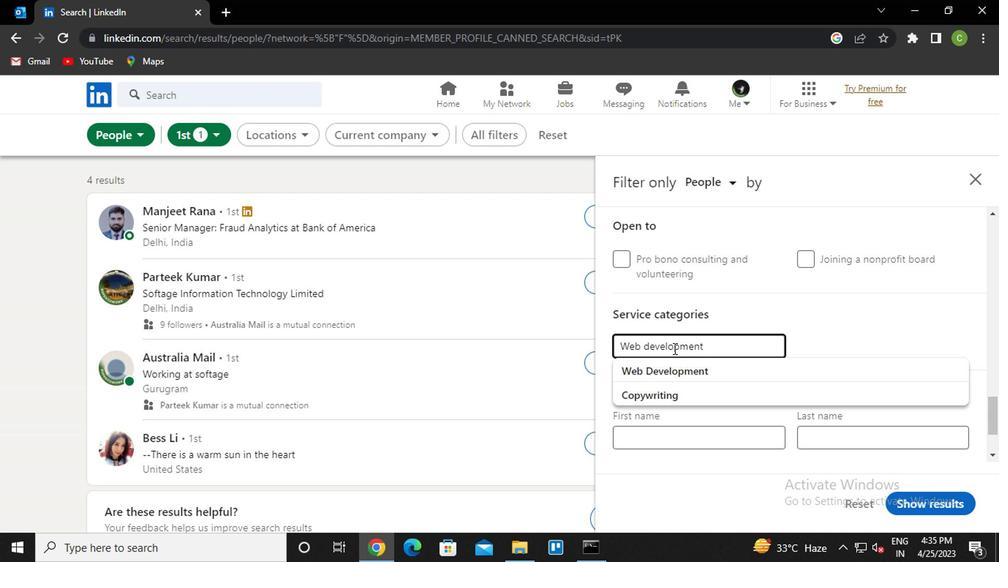 
Action: Mouse pressed left at (694, 370)
Screenshot: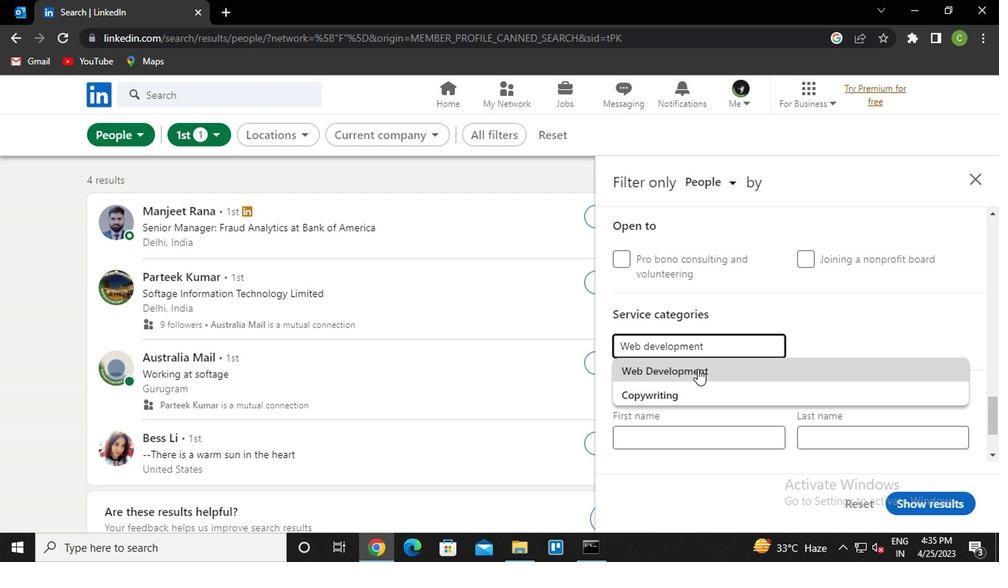 
Action: Mouse scrolled (694, 368) with delta (0, -1)
Screenshot: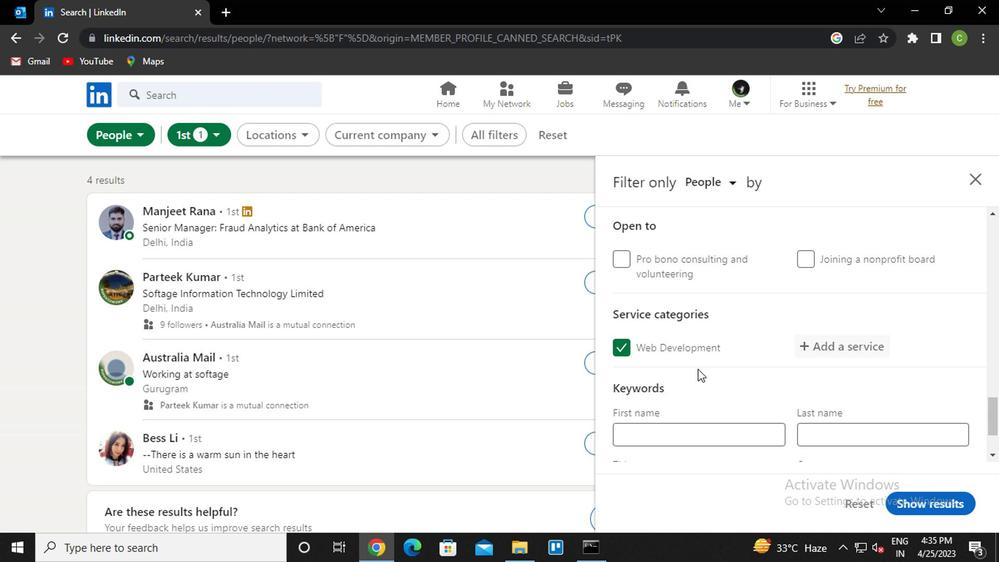 
Action: Mouse scrolled (694, 368) with delta (0, -1)
Screenshot: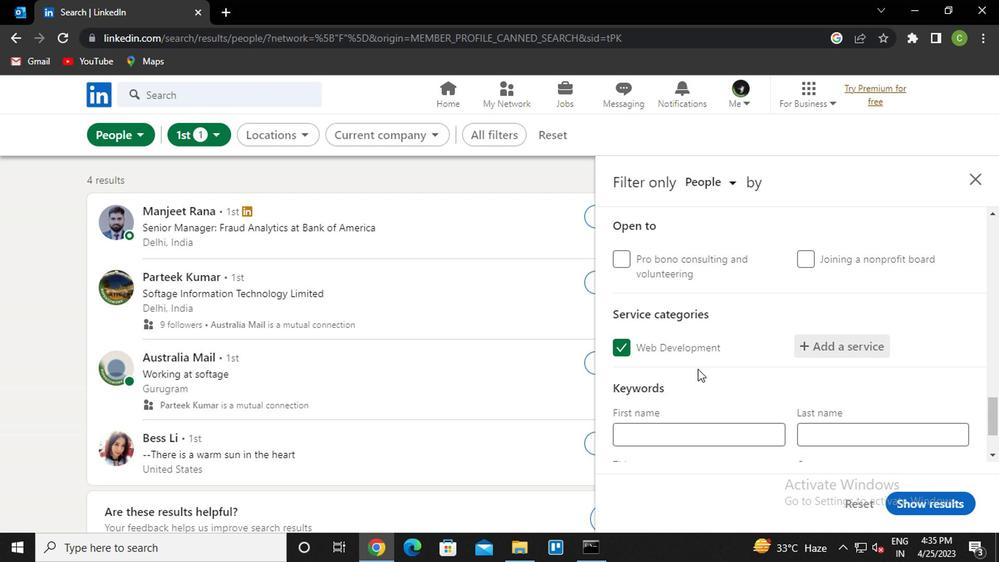 
Action: Mouse moved to (689, 397)
Screenshot: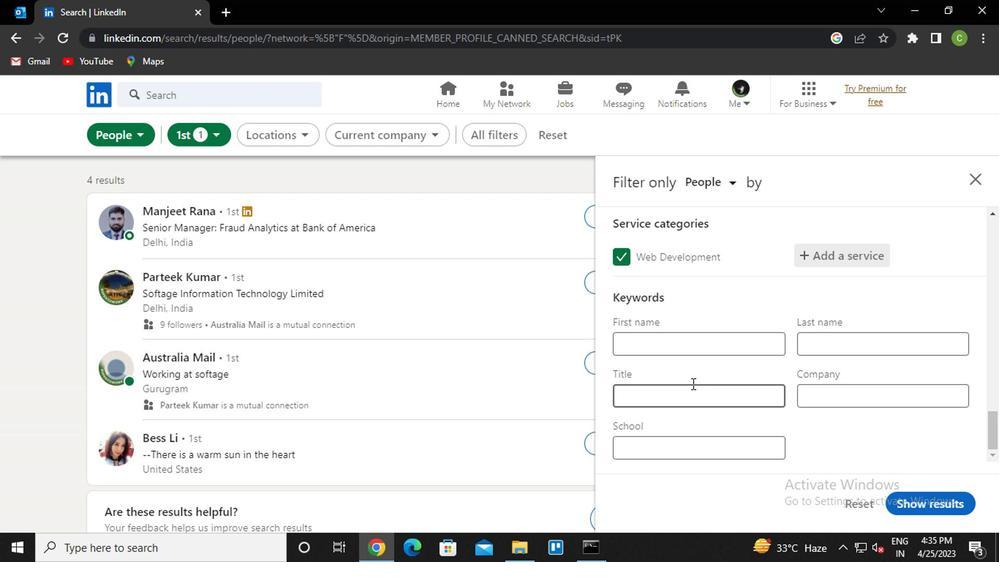 
Action: Mouse pressed left at (689, 397)
Screenshot: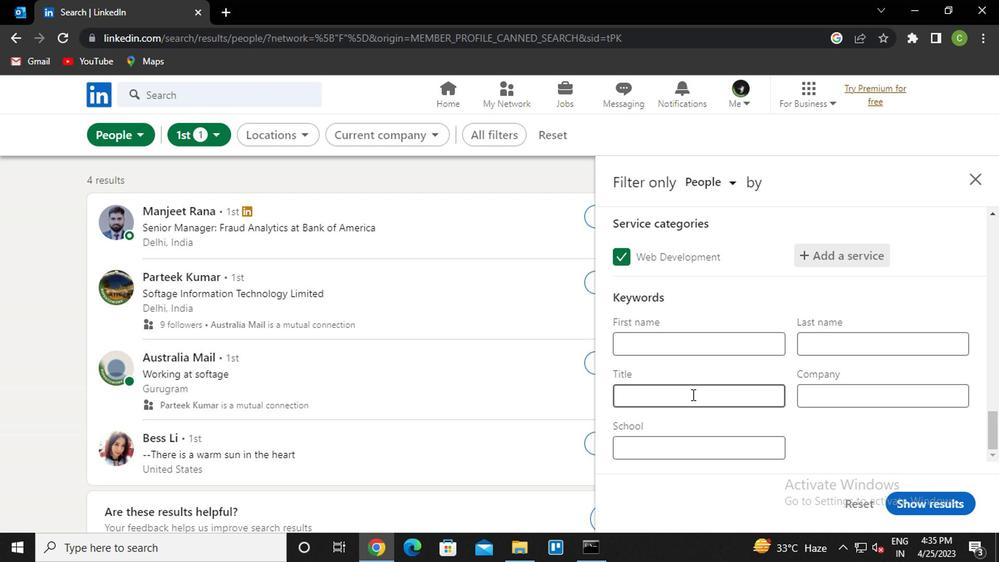 
Action: Key pressed <Key.caps_lock>c<Key.caps_lock>are<Key.space>giver
Screenshot: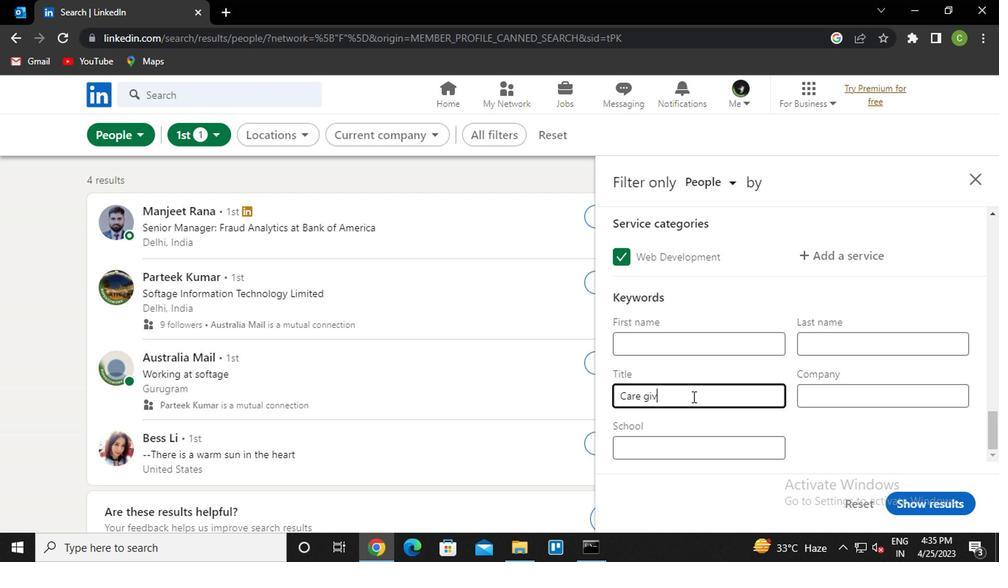 
Action: Mouse moved to (909, 507)
Screenshot: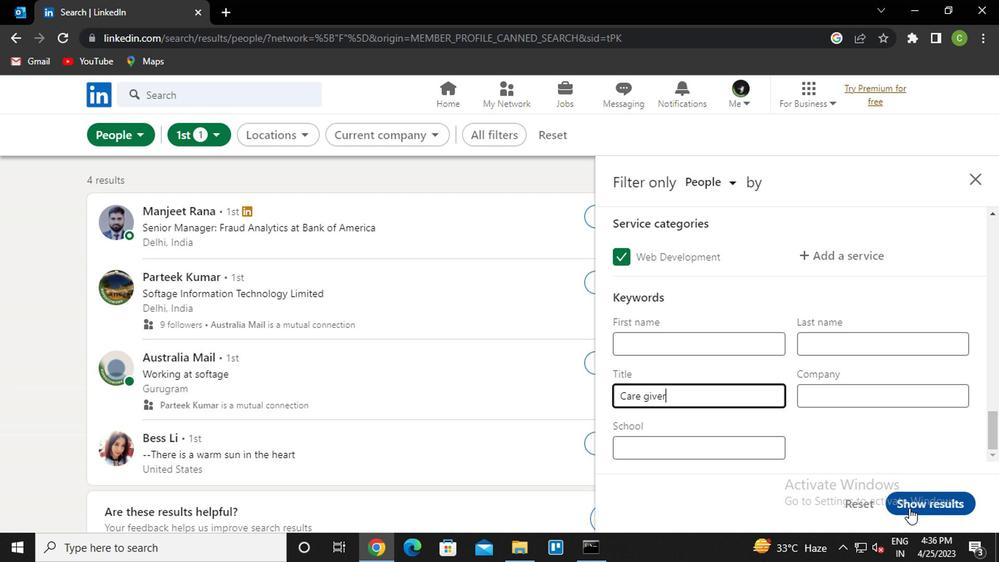 
Action: Mouse pressed left at (909, 507)
Screenshot: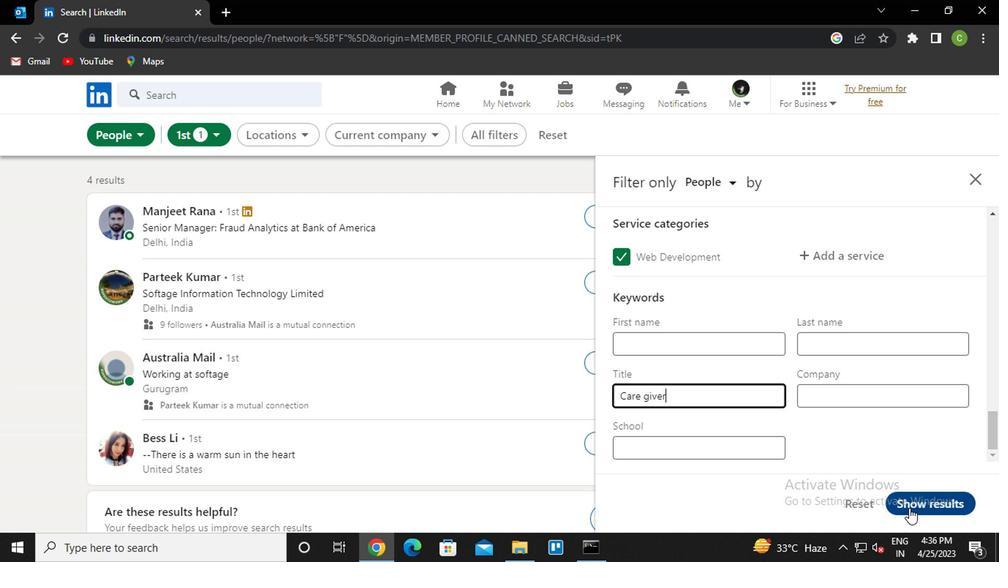 
Action: Mouse moved to (629, 393)
Screenshot: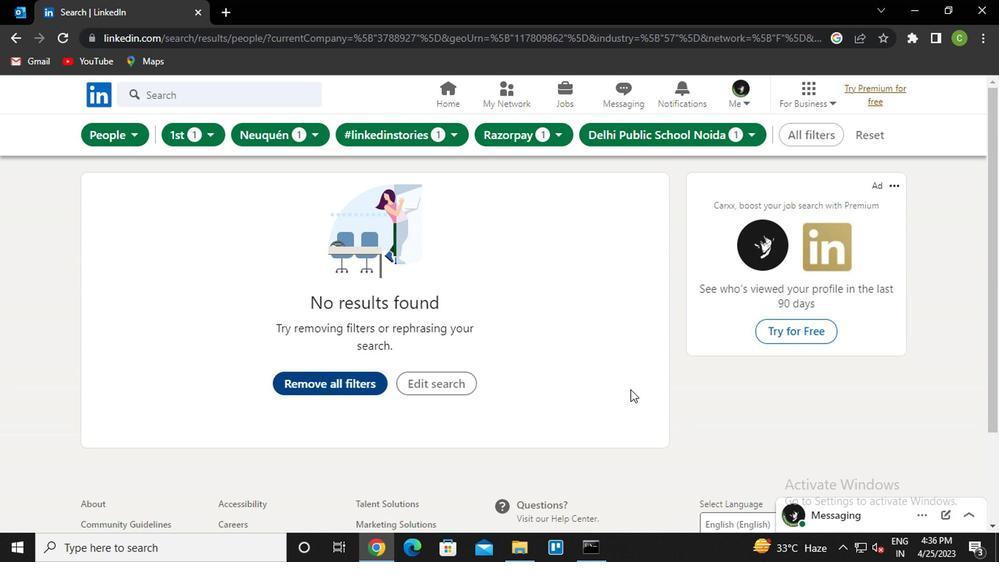 
